 Task: Create a due date automation trigger when advanced on, on the tuesday of the week a card is due add fields without custom field "Resume" set to a date between 1 and 7 working days from now at 11:00 AM.
Action: Mouse moved to (948, 328)
Screenshot: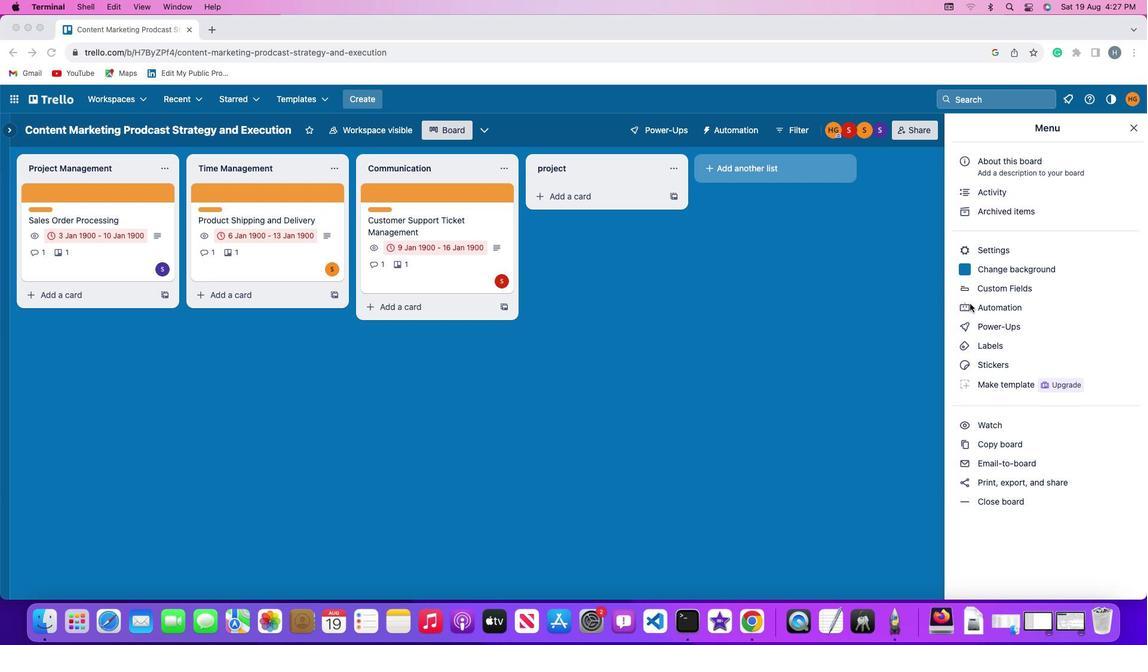 
Action: Mouse pressed left at (948, 328)
Screenshot: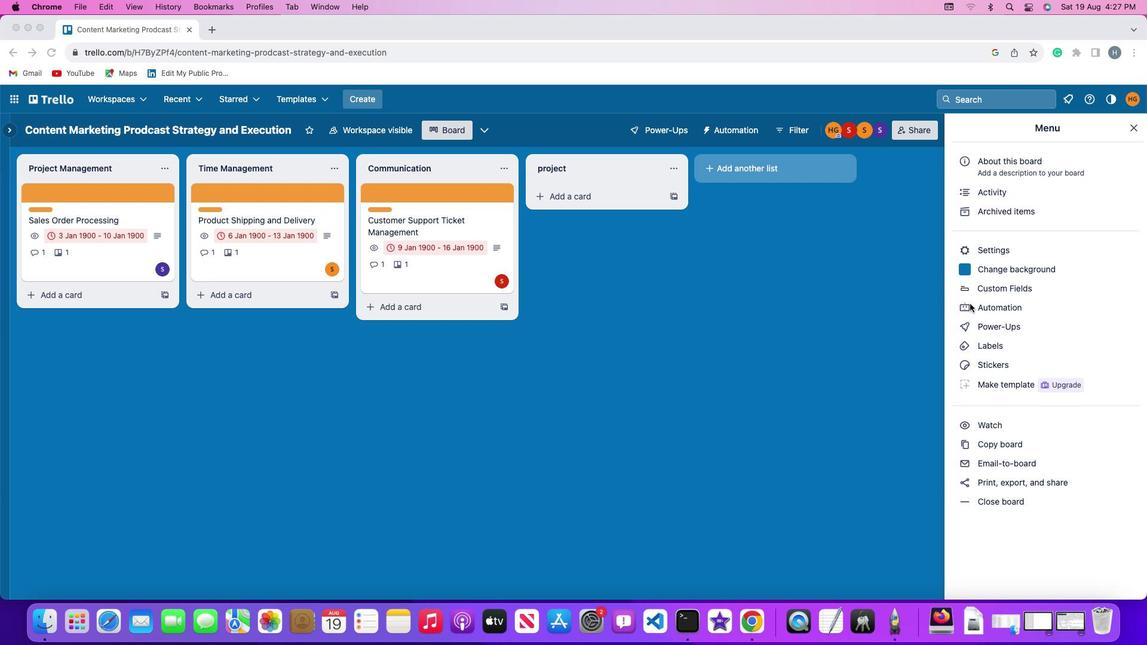 
Action: Mouse pressed left at (948, 328)
Screenshot: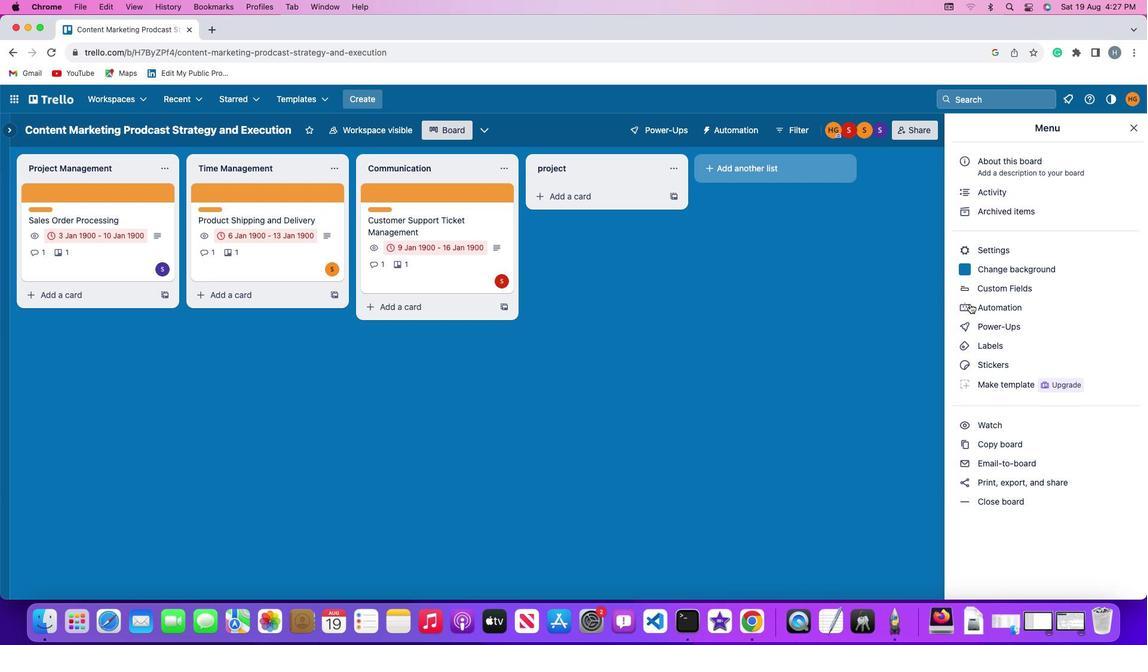 
Action: Mouse moved to (112, 307)
Screenshot: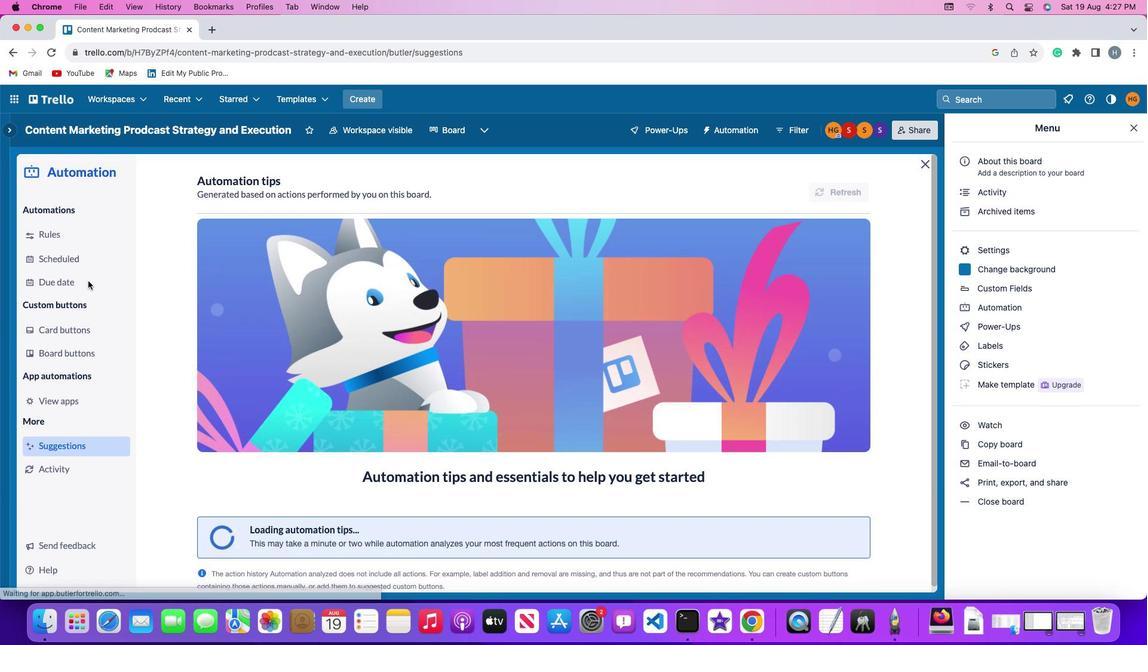 
Action: Mouse pressed left at (112, 307)
Screenshot: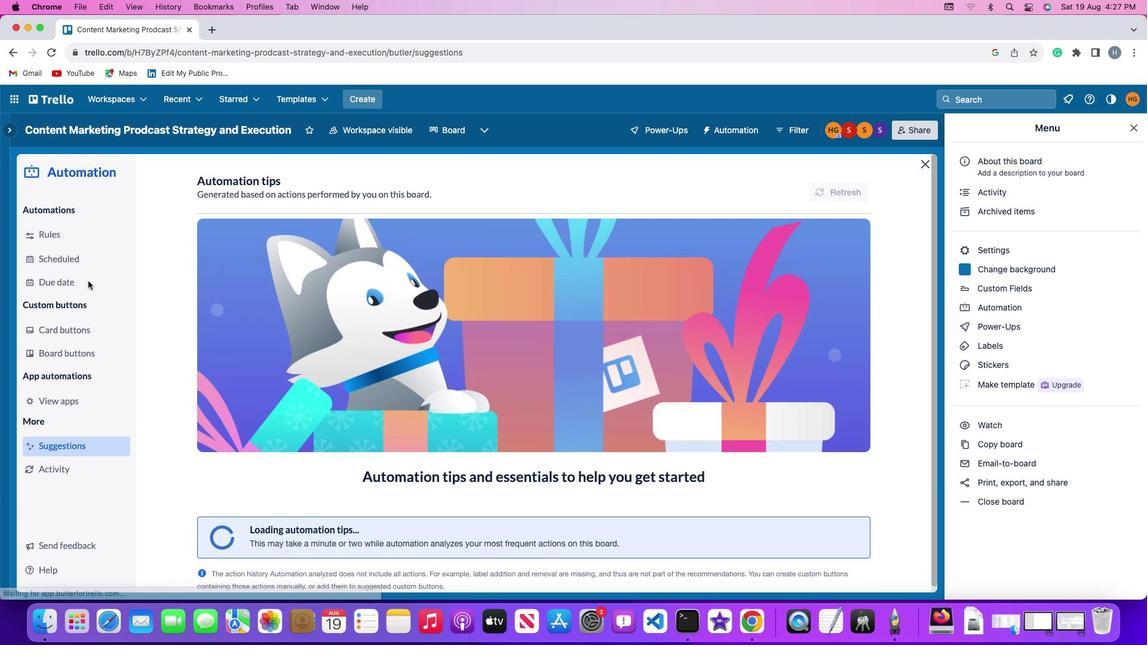 
Action: Mouse moved to (821, 219)
Screenshot: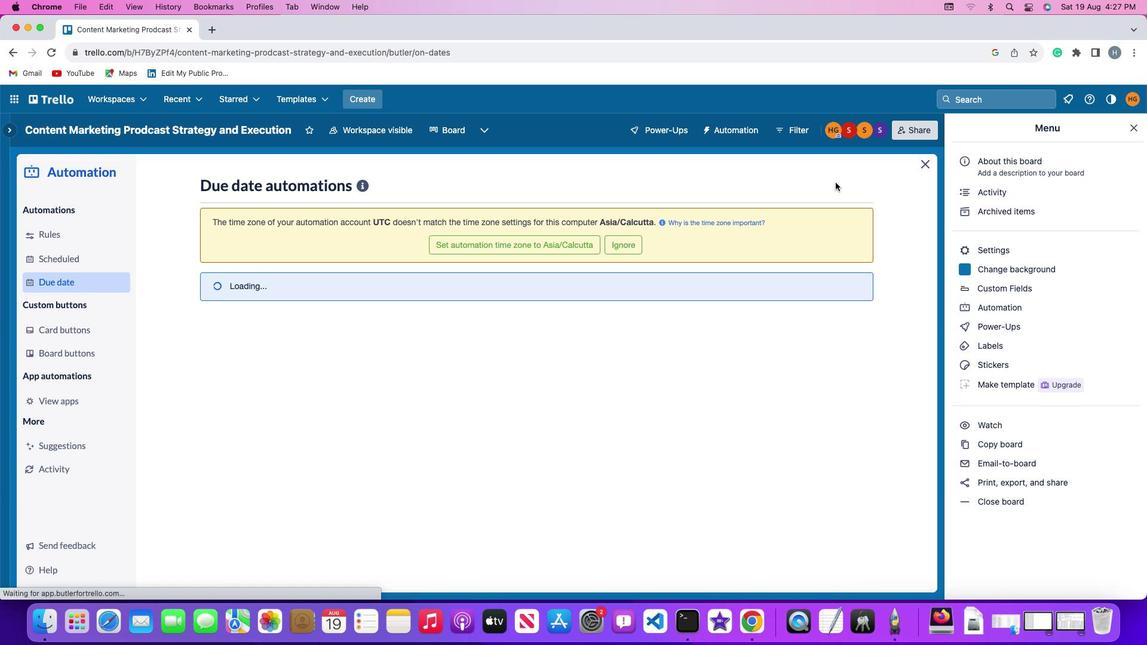 
Action: Mouse pressed left at (821, 219)
Screenshot: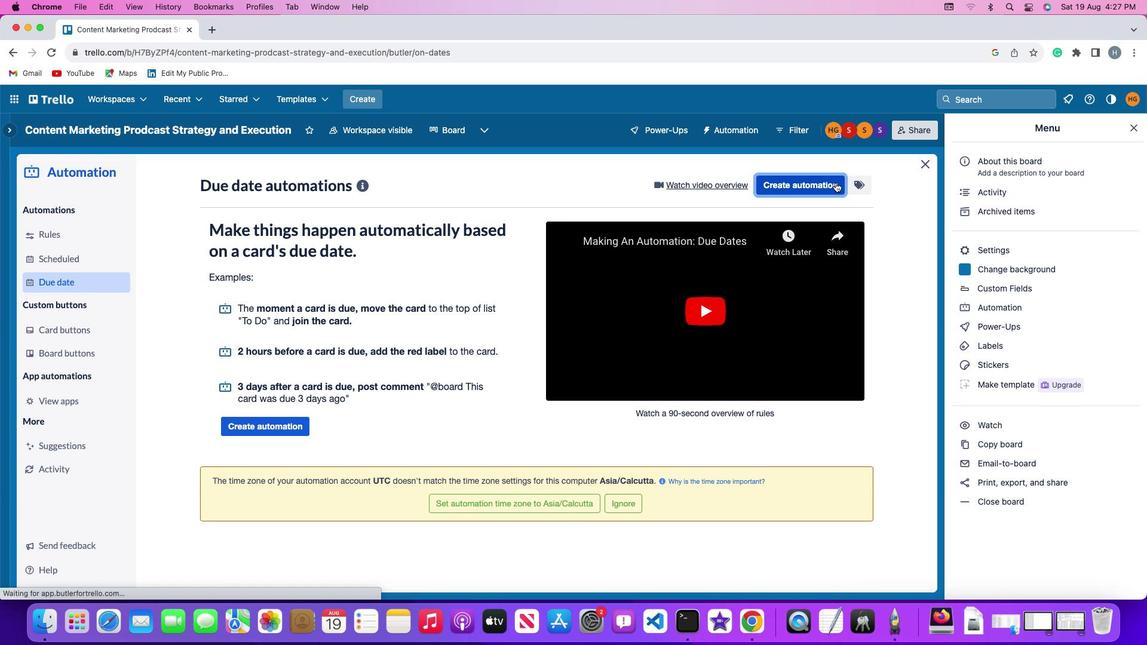 
Action: Mouse moved to (273, 323)
Screenshot: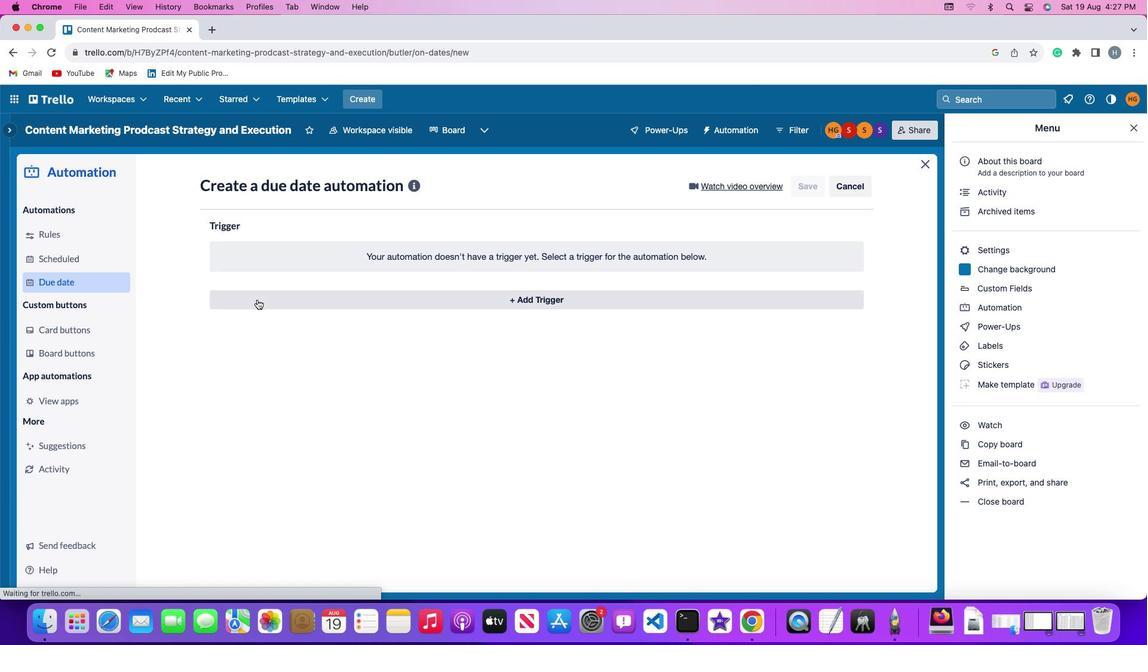 
Action: Mouse pressed left at (273, 323)
Screenshot: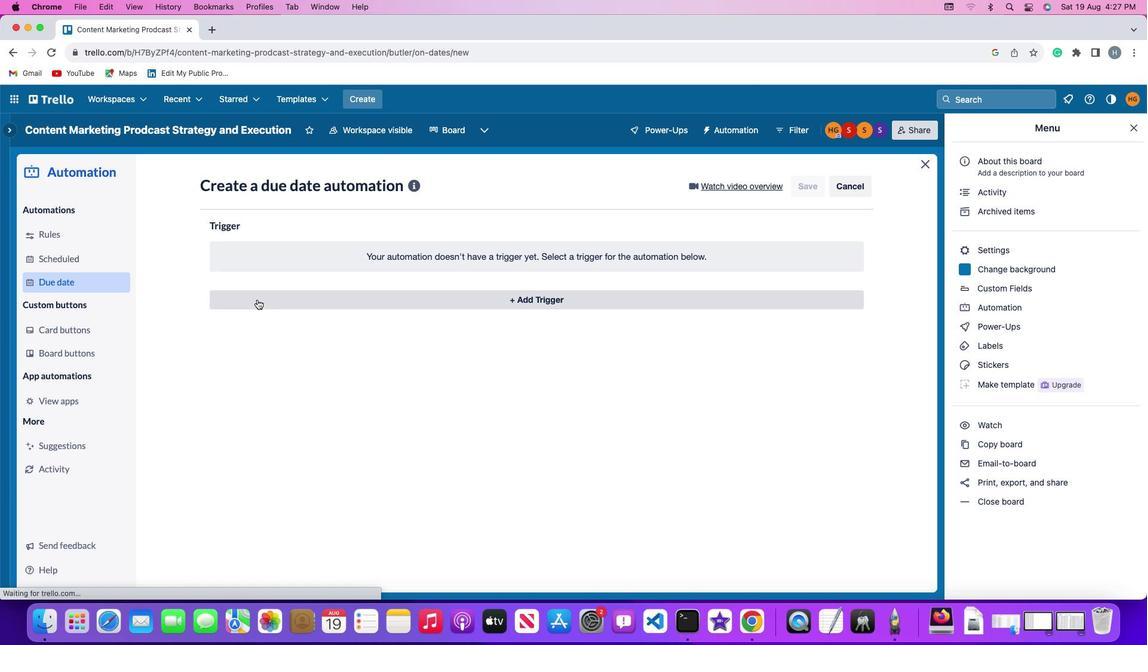 
Action: Mouse moved to (276, 522)
Screenshot: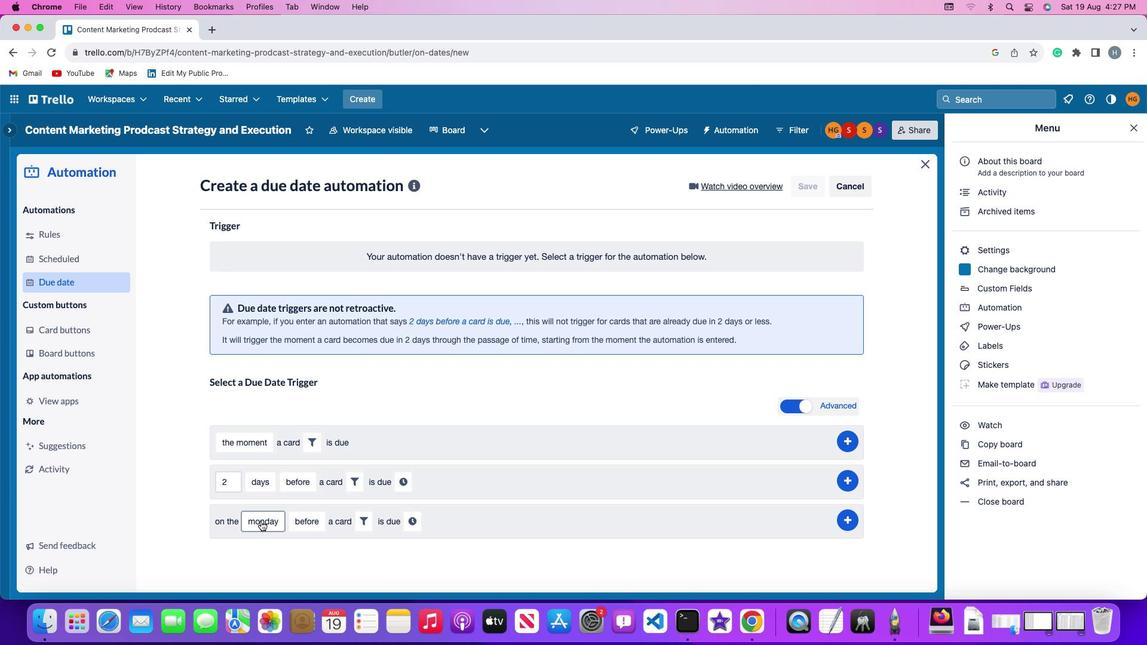 
Action: Mouse pressed left at (276, 522)
Screenshot: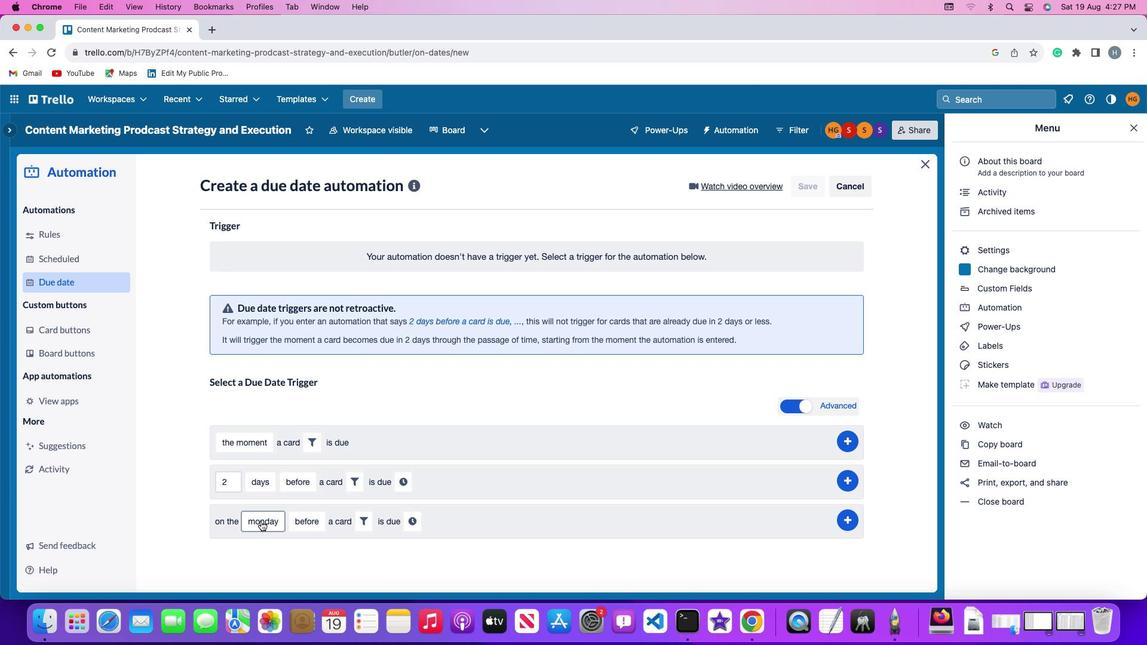 
Action: Mouse moved to (305, 396)
Screenshot: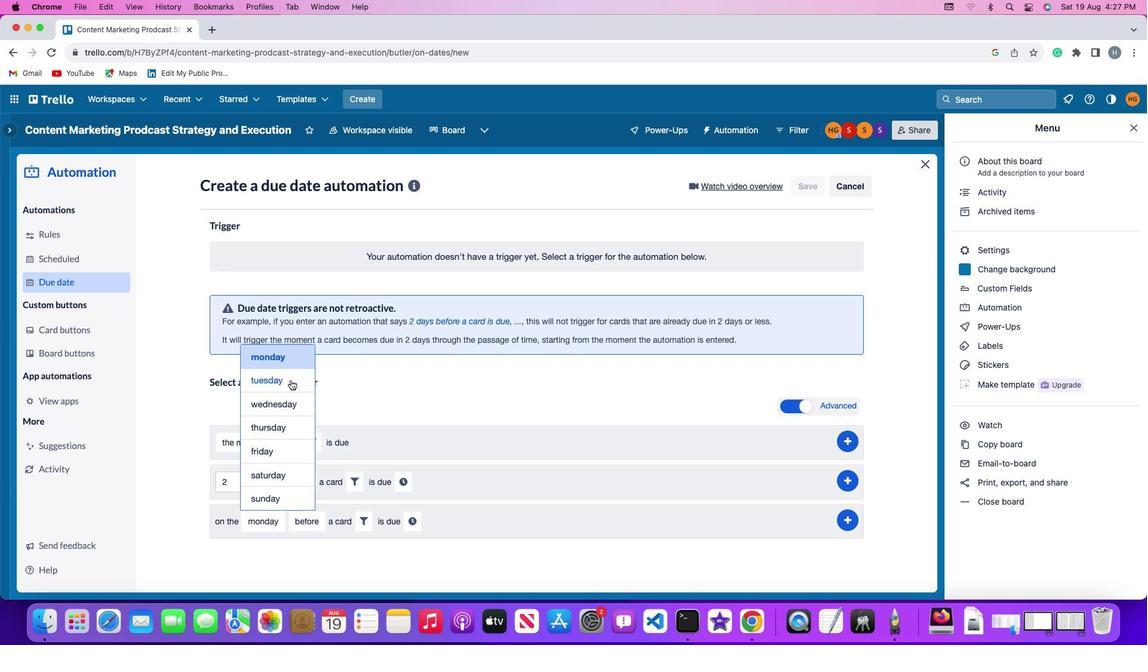 
Action: Mouse pressed left at (305, 396)
Screenshot: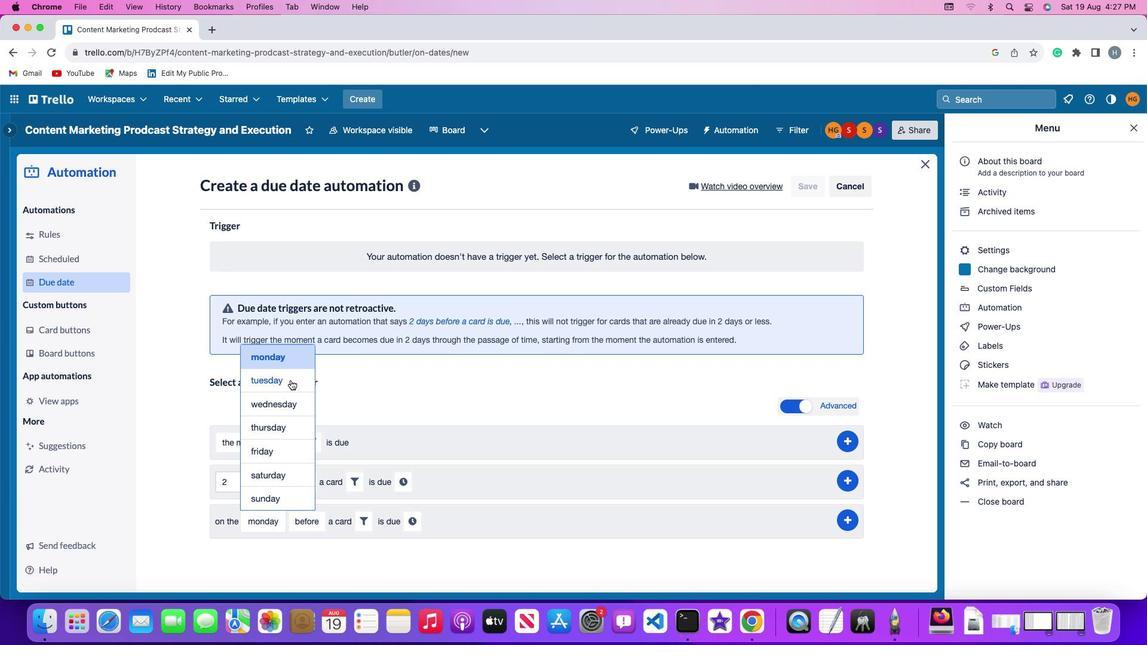 
Action: Mouse moved to (324, 524)
Screenshot: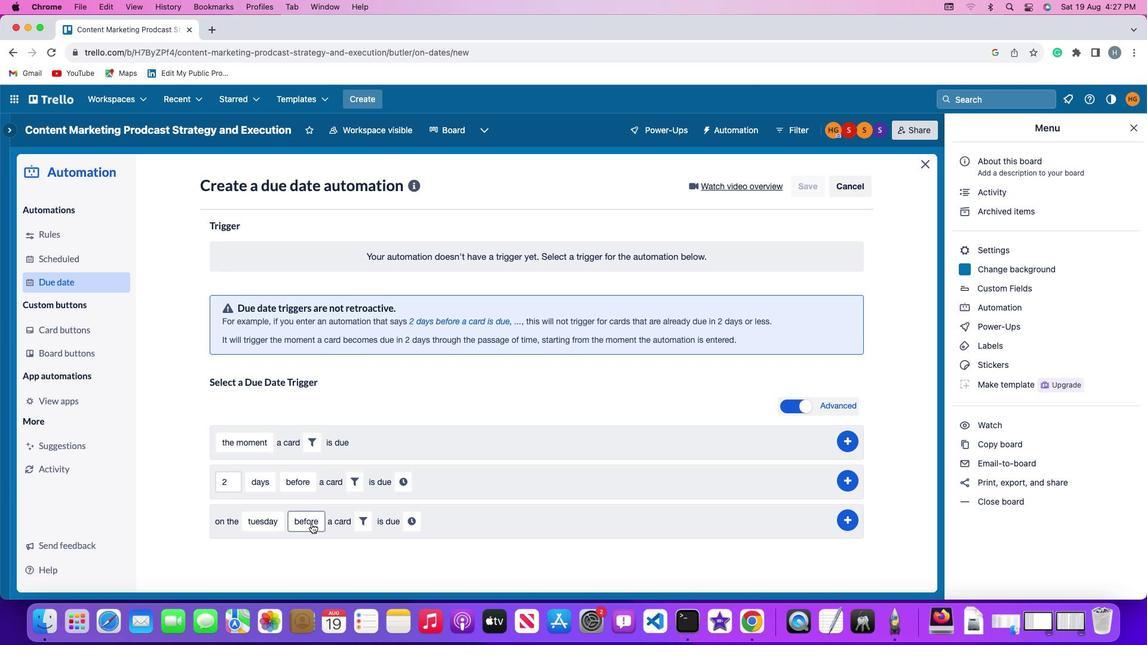 
Action: Mouse pressed left at (324, 524)
Screenshot: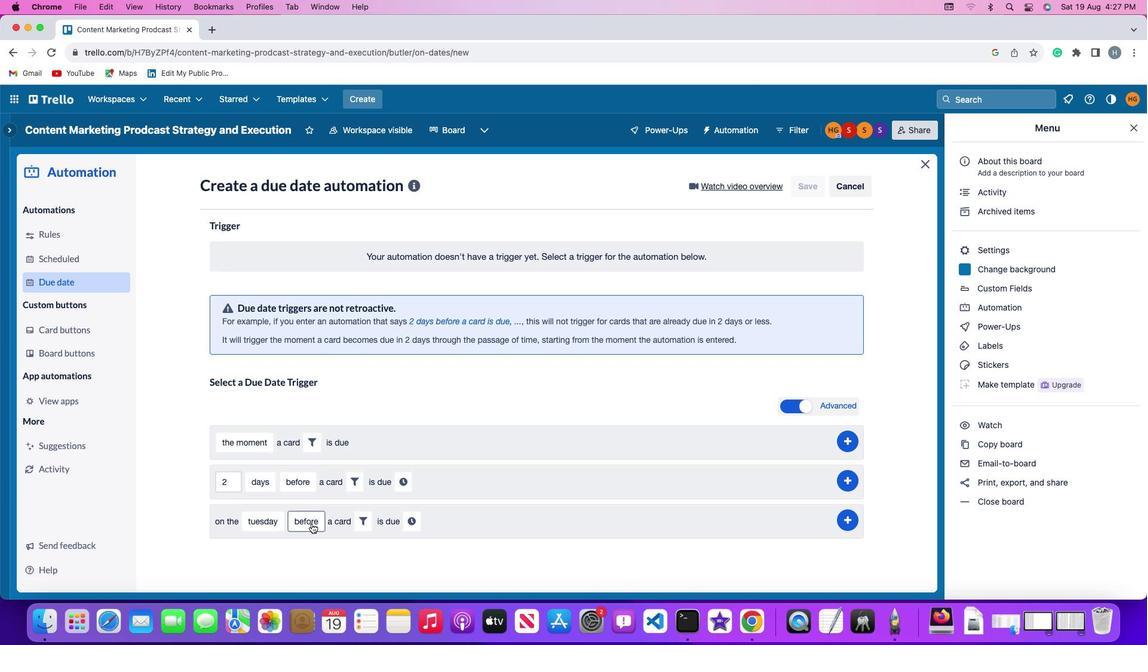 
Action: Mouse moved to (341, 481)
Screenshot: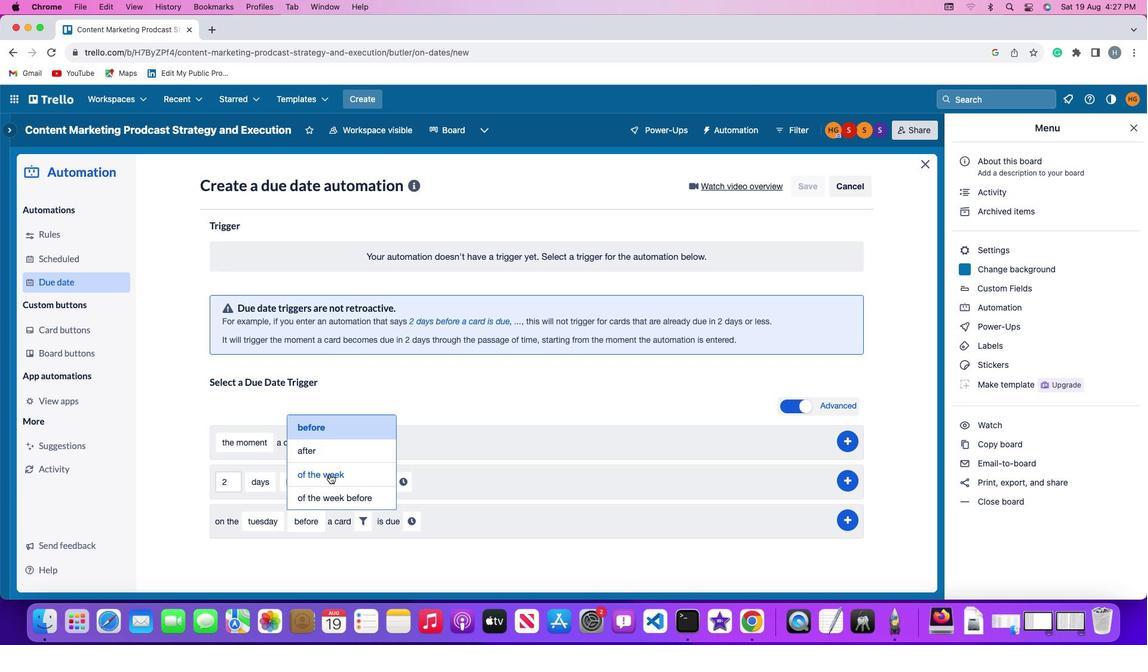 
Action: Mouse pressed left at (341, 481)
Screenshot: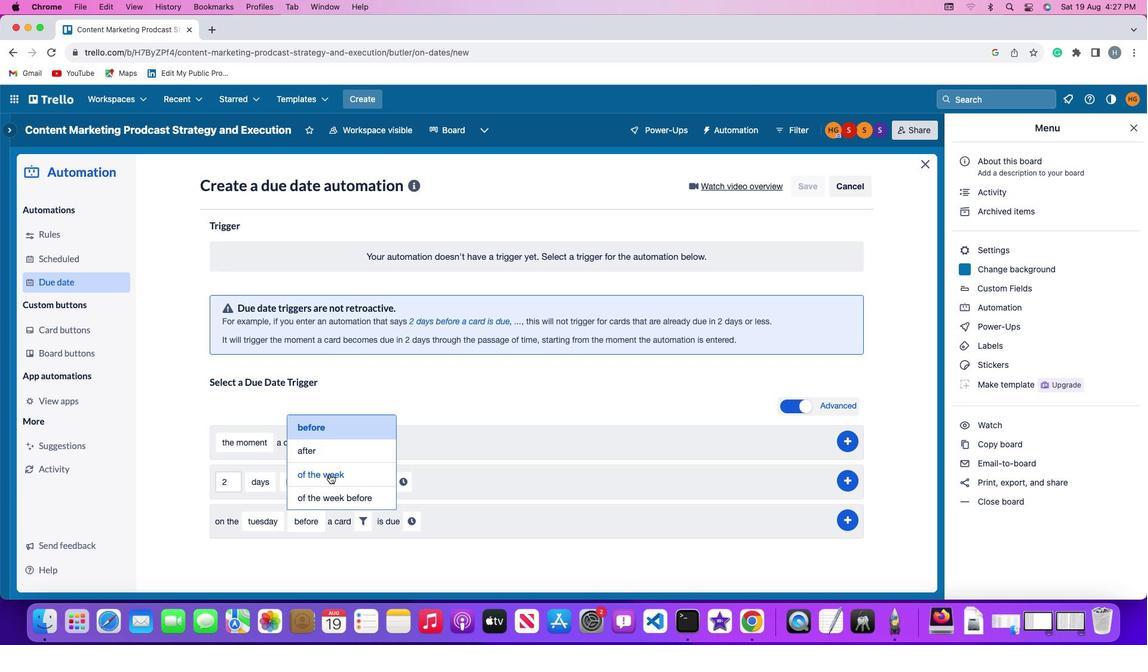 
Action: Mouse moved to (396, 522)
Screenshot: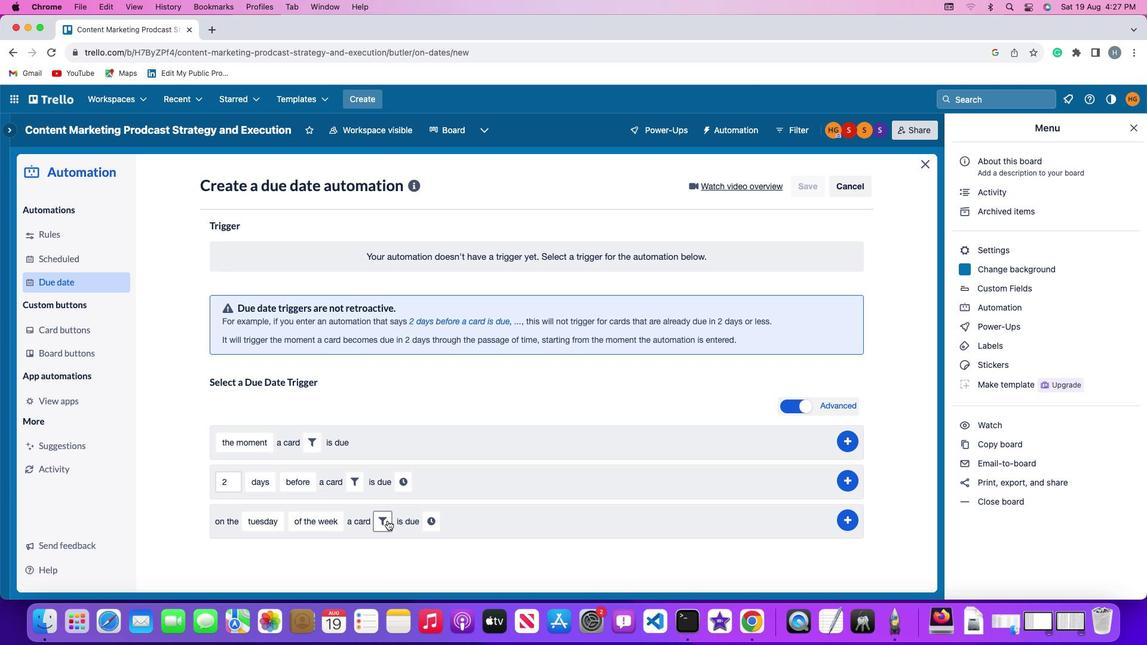 
Action: Mouse pressed left at (396, 522)
Screenshot: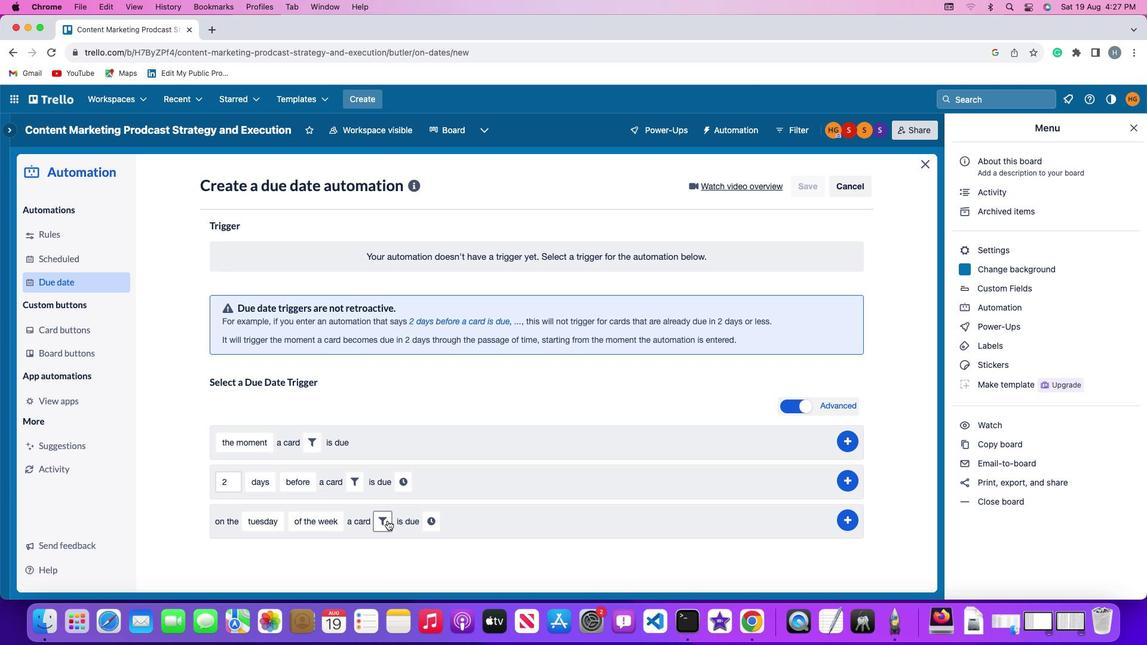 
Action: Mouse moved to (590, 555)
Screenshot: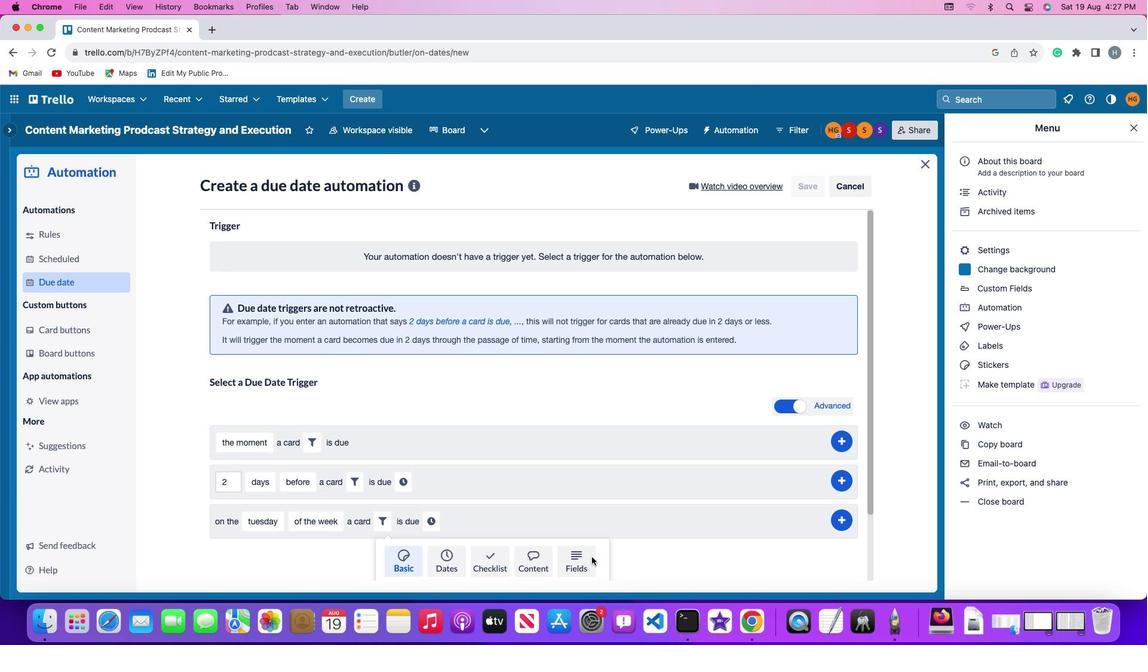 
Action: Mouse pressed left at (590, 555)
Screenshot: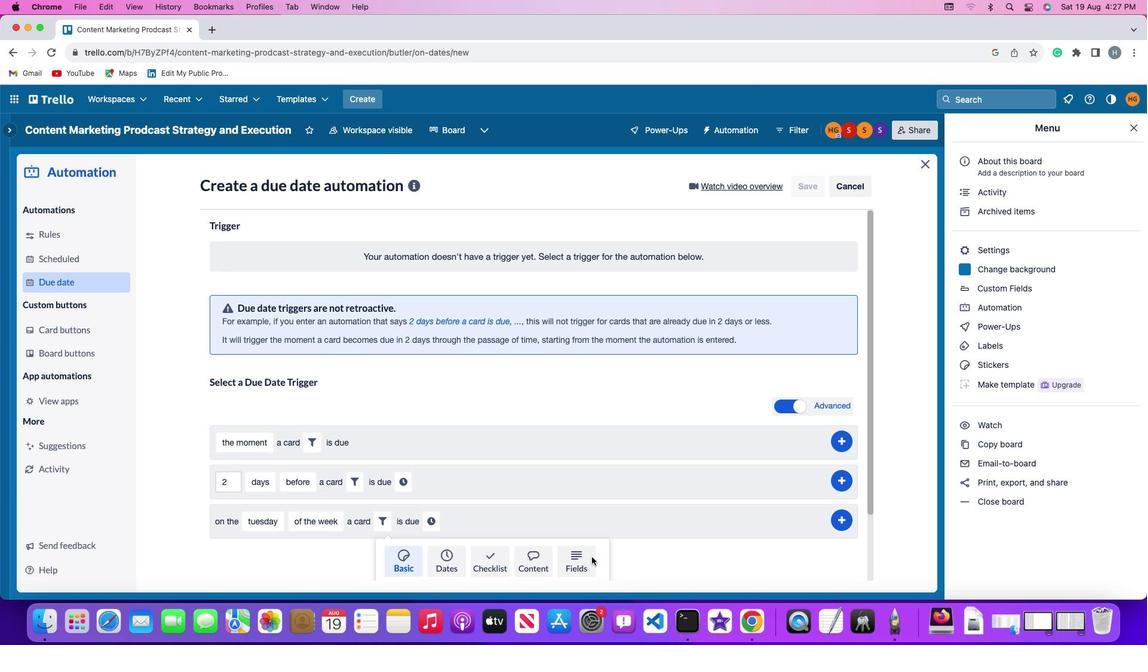 
Action: Mouse moved to (361, 549)
Screenshot: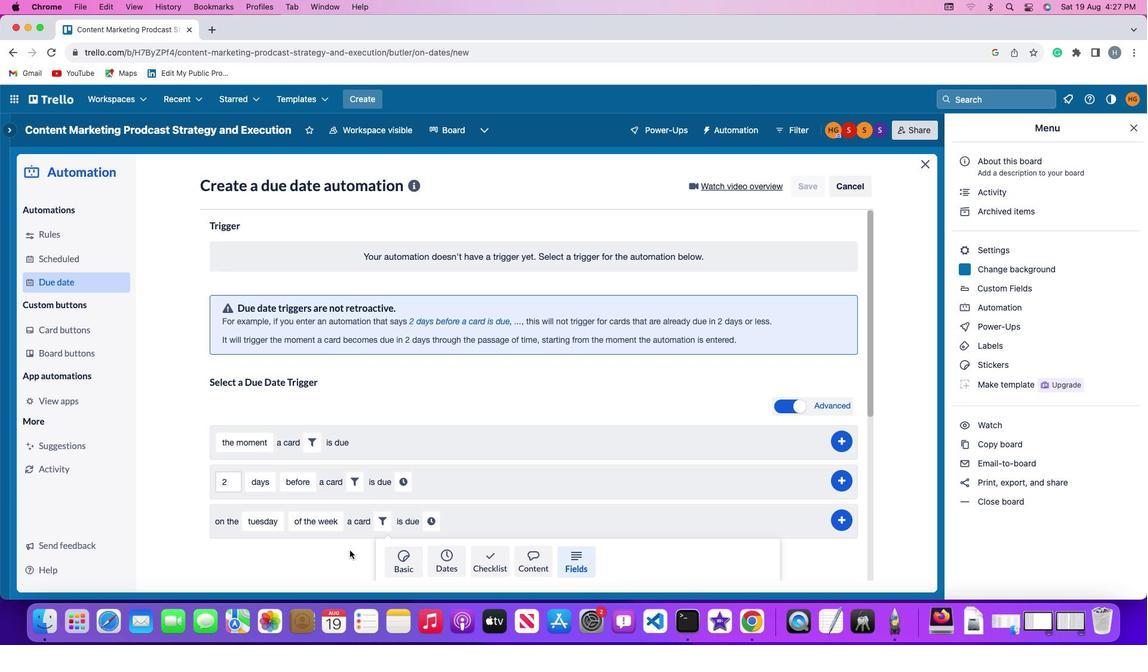 
Action: Mouse scrolled (361, 549) with delta (29, 54)
Screenshot: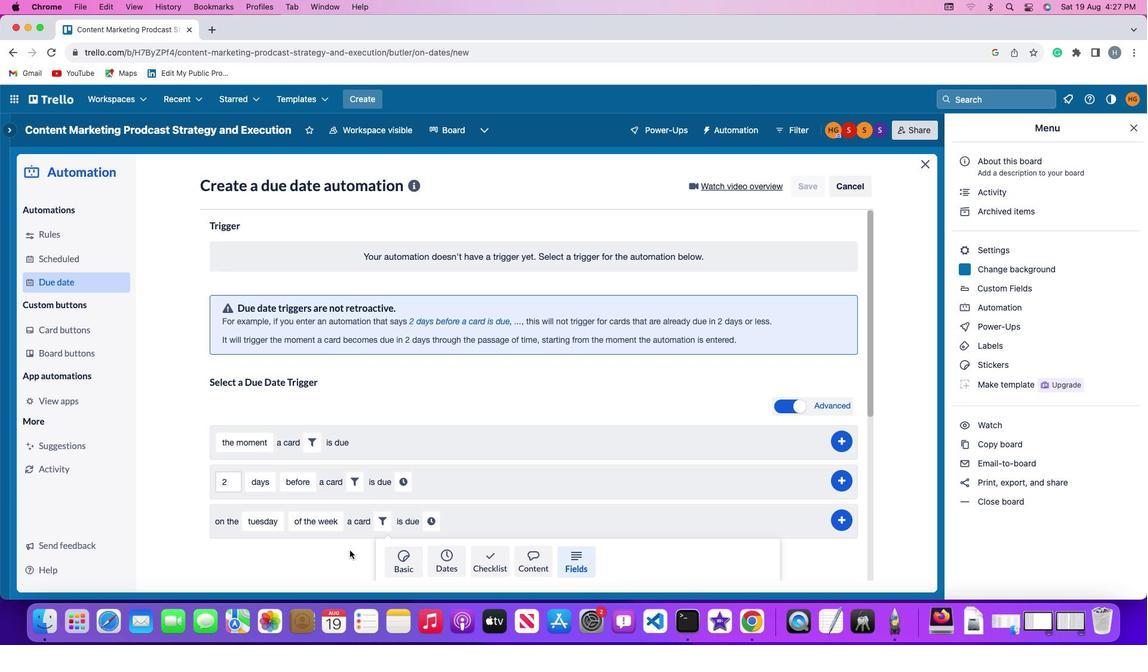 
Action: Mouse moved to (360, 548)
Screenshot: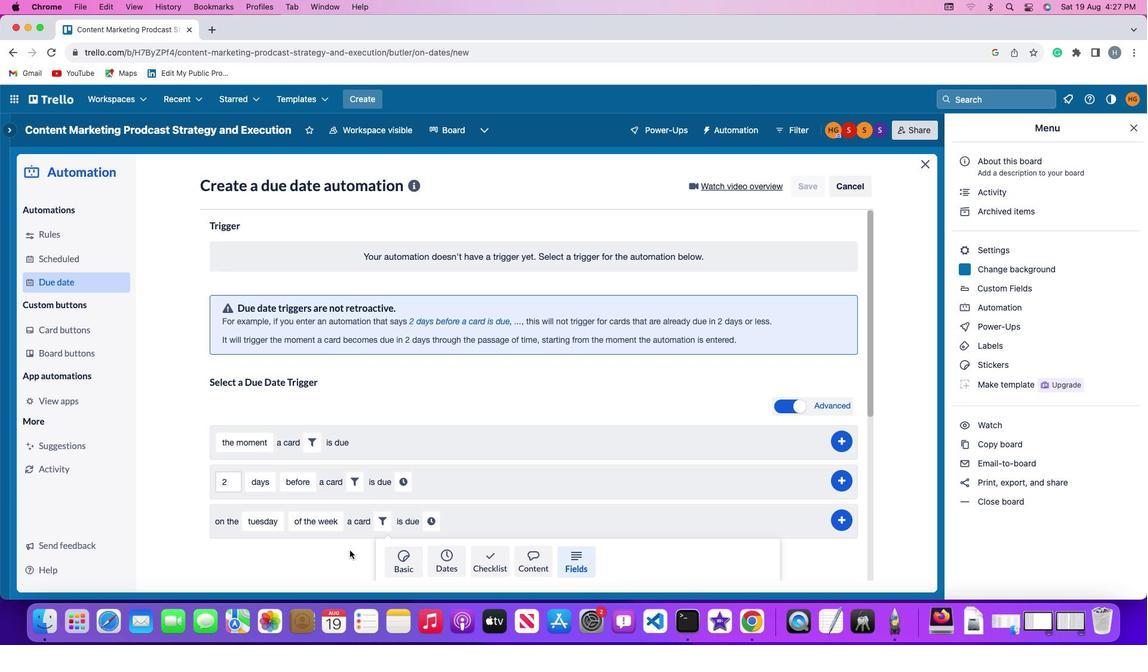 
Action: Mouse scrolled (360, 548) with delta (29, 54)
Screenshot: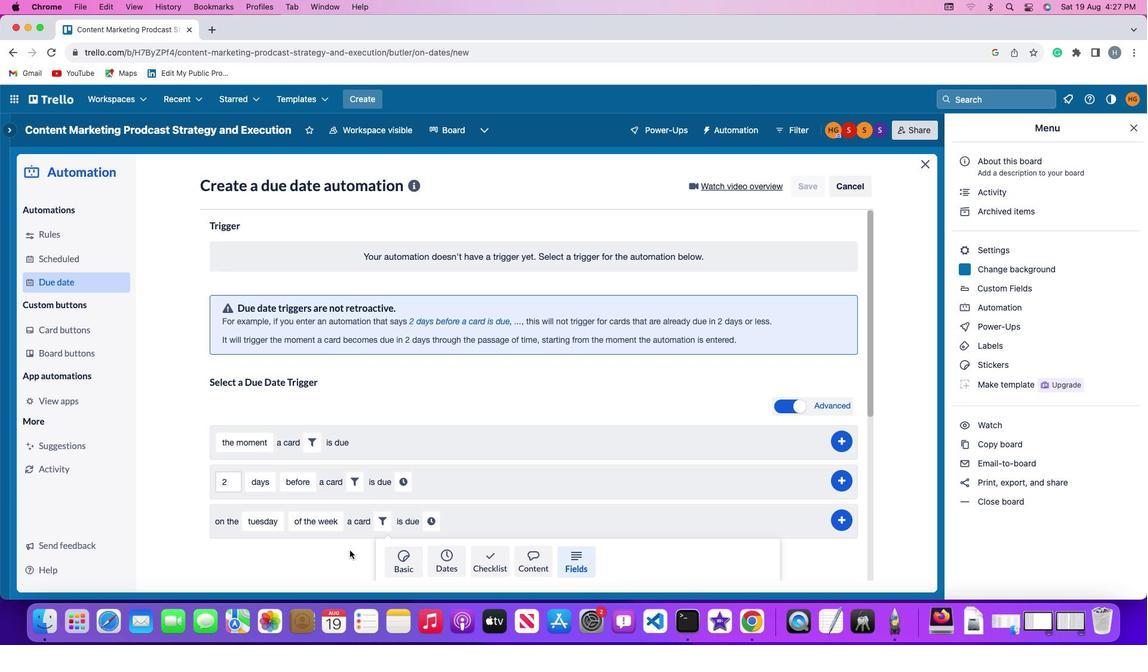 
Action: Mouse scrolled (360, 548) with delta (29, 53)
Screenshot: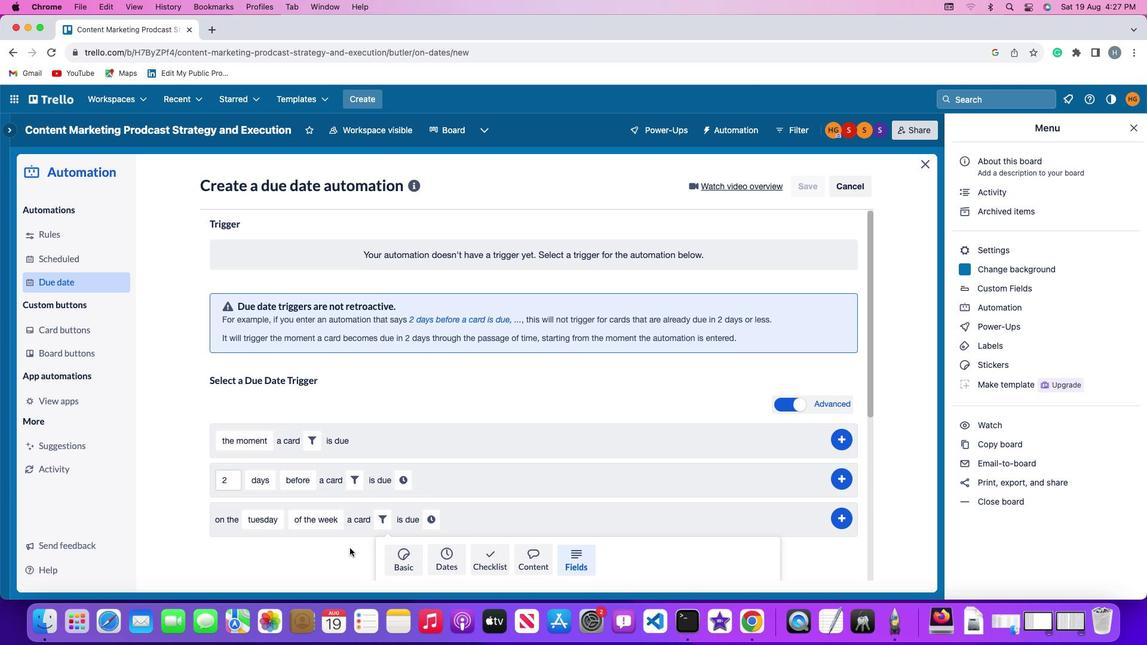 
Action: Mouse moved to (360, 548)
Screenshot: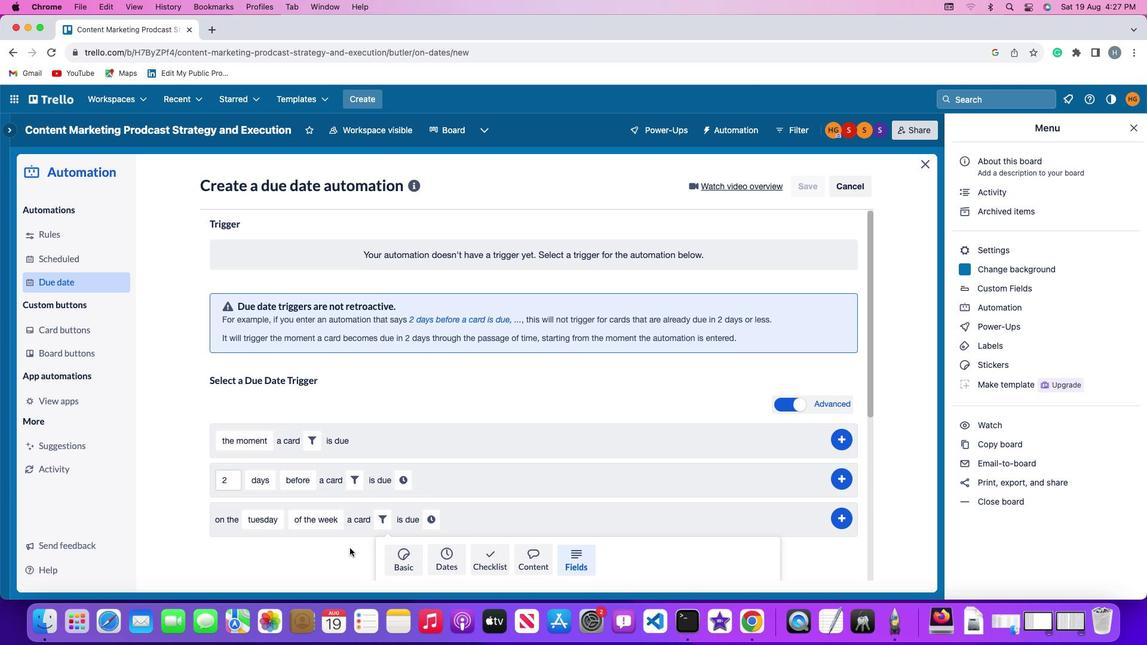 
Action: Mouse scrolled (360, 548) with delta (29, 52)
Screenshot: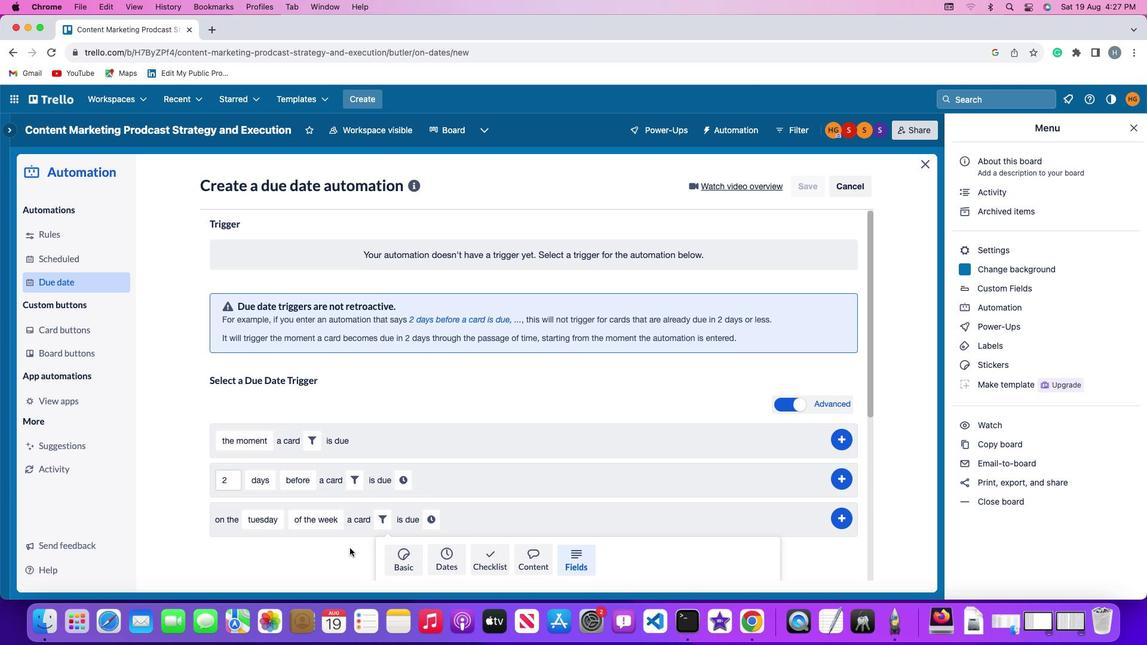 
Action: Mouse moved to (360, 546)
Screenshot: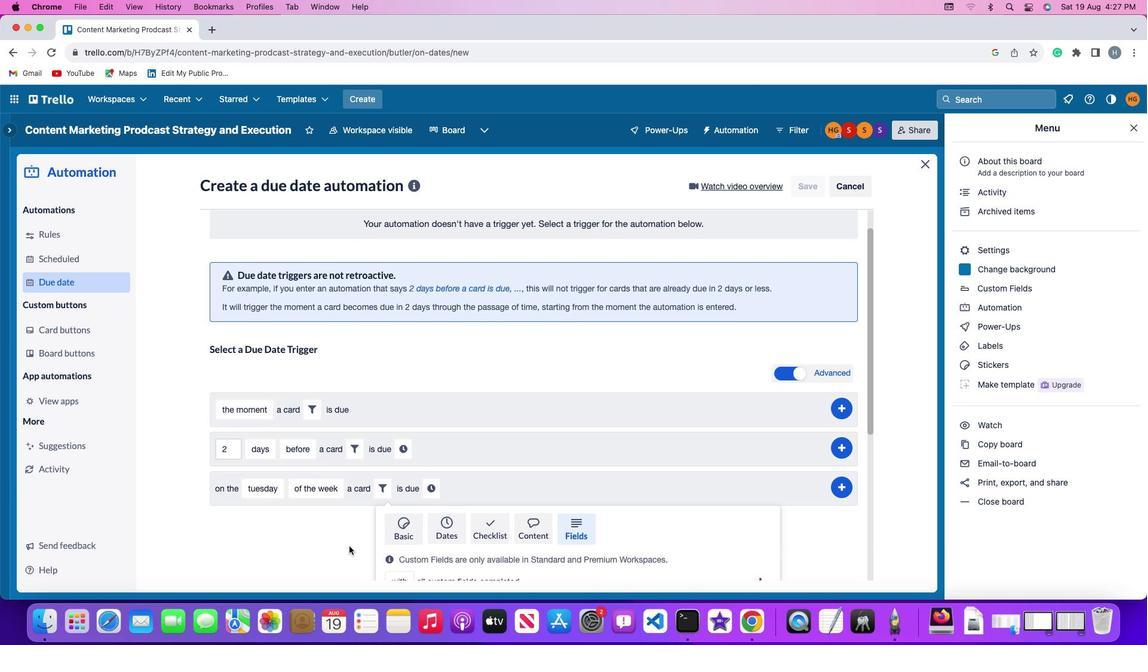 
Action: Mouse scrolled (360, 546) with delta (29, 51)
Screenshot: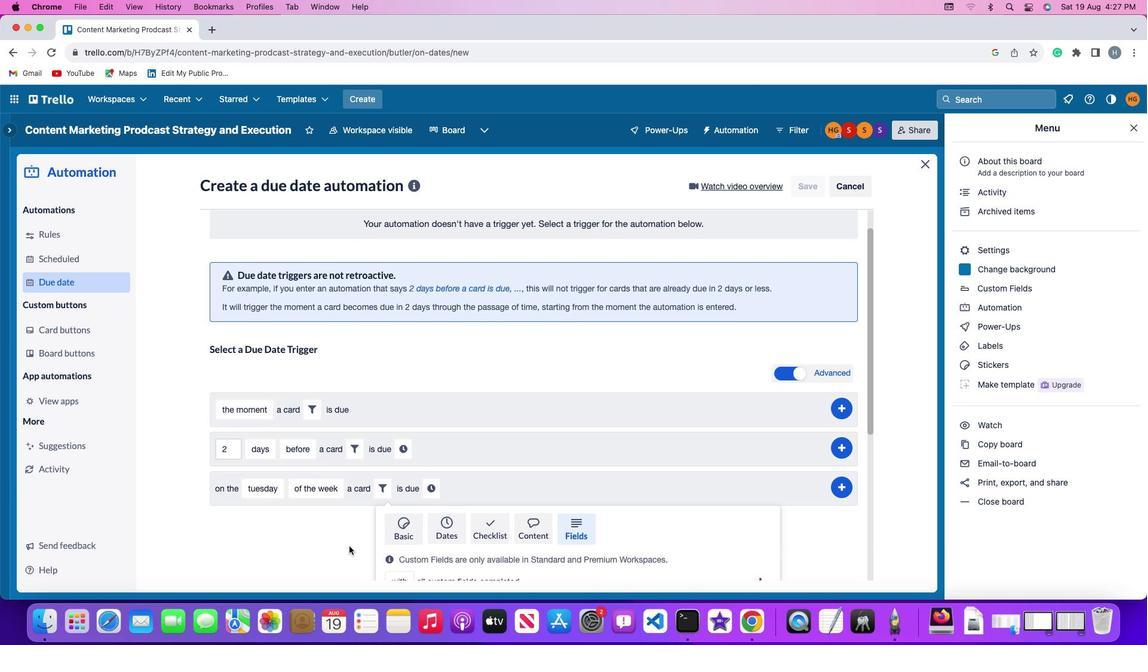 
Action: Mouse moved to (359, 544)
Screenshot: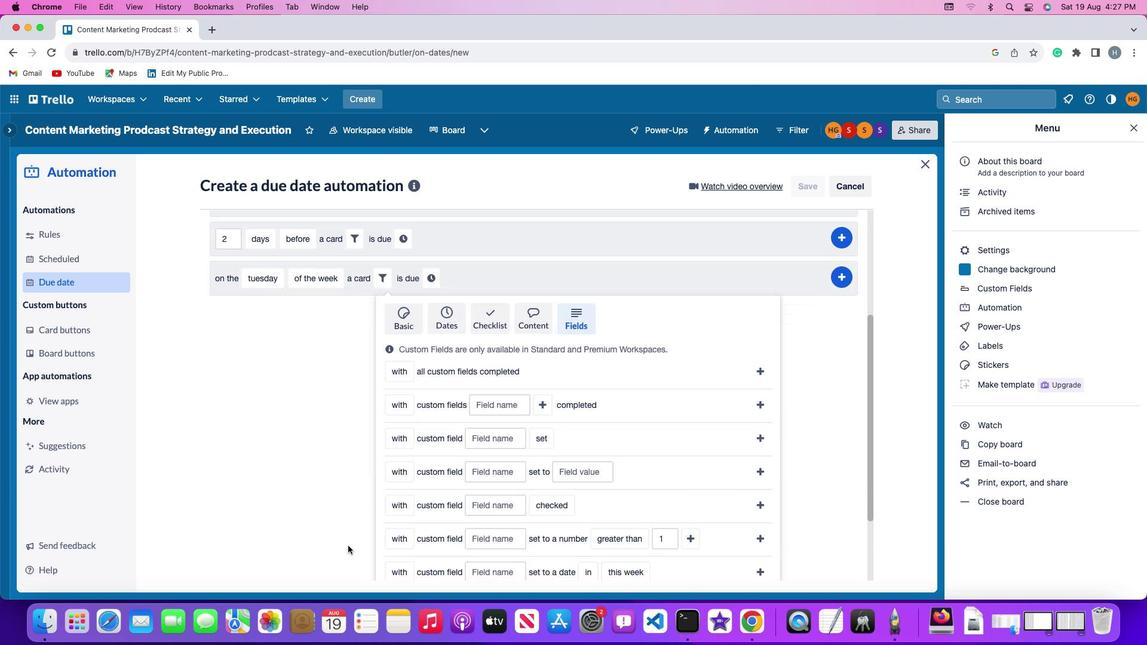 
Action: Mouse scrolled (359, 544) with delta (29, 54)
Screenshot: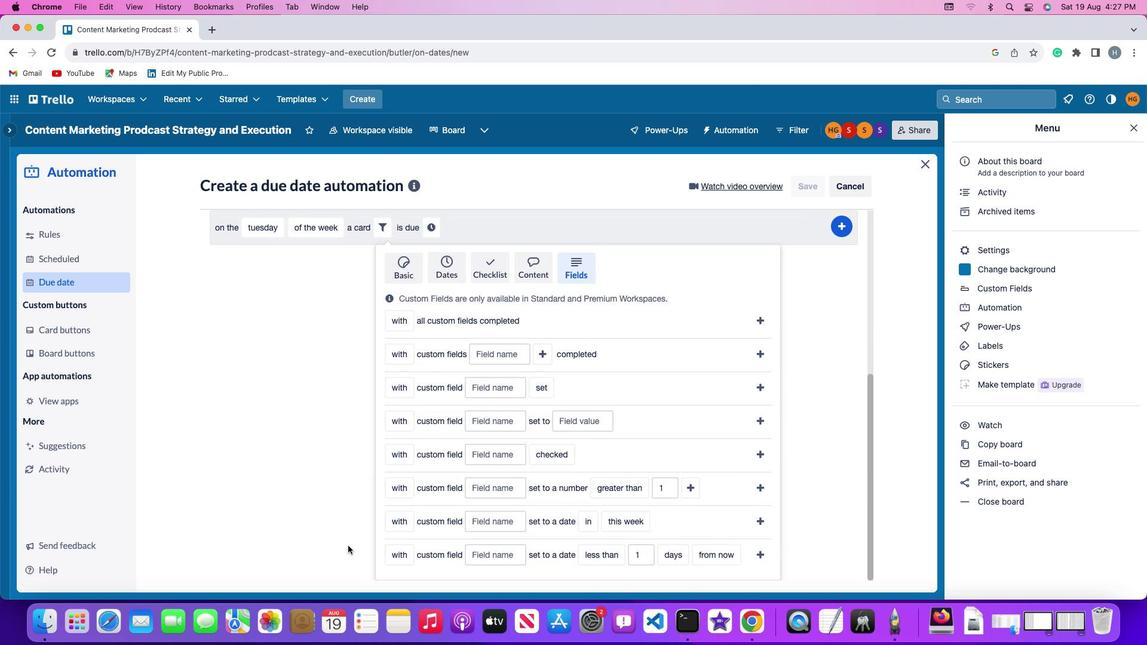 
Action: Mouse scrolled (359, 544) with delta (29, 54)
Screenshot: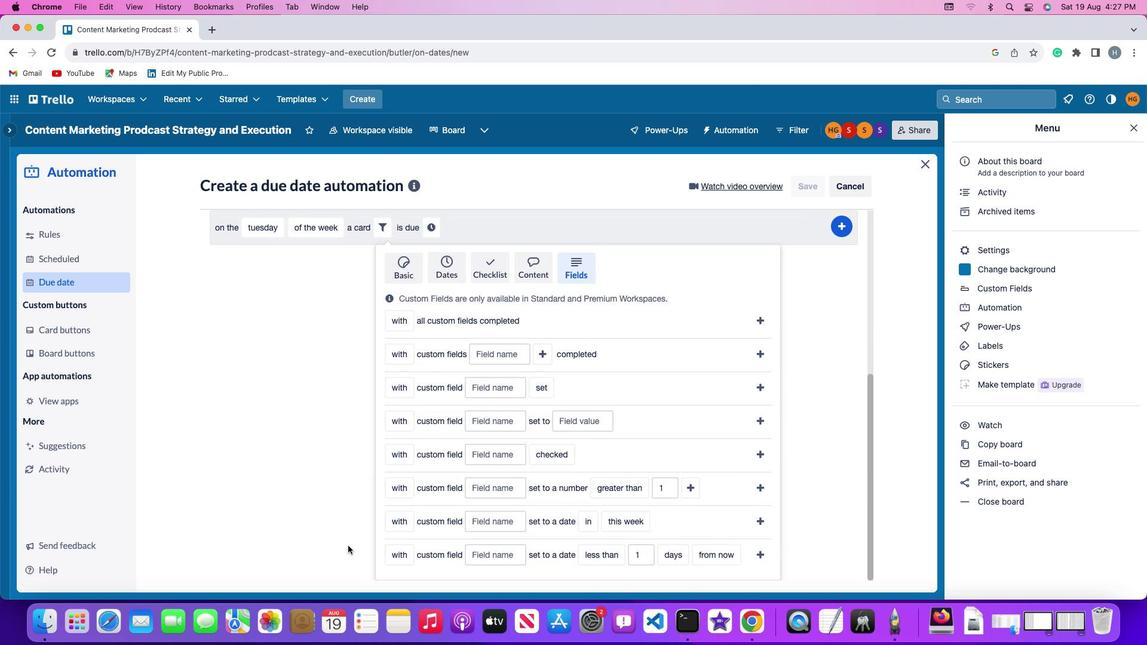 
Action: Mouse scrolled (359, 544) with delta (29, 53)
Screenshot: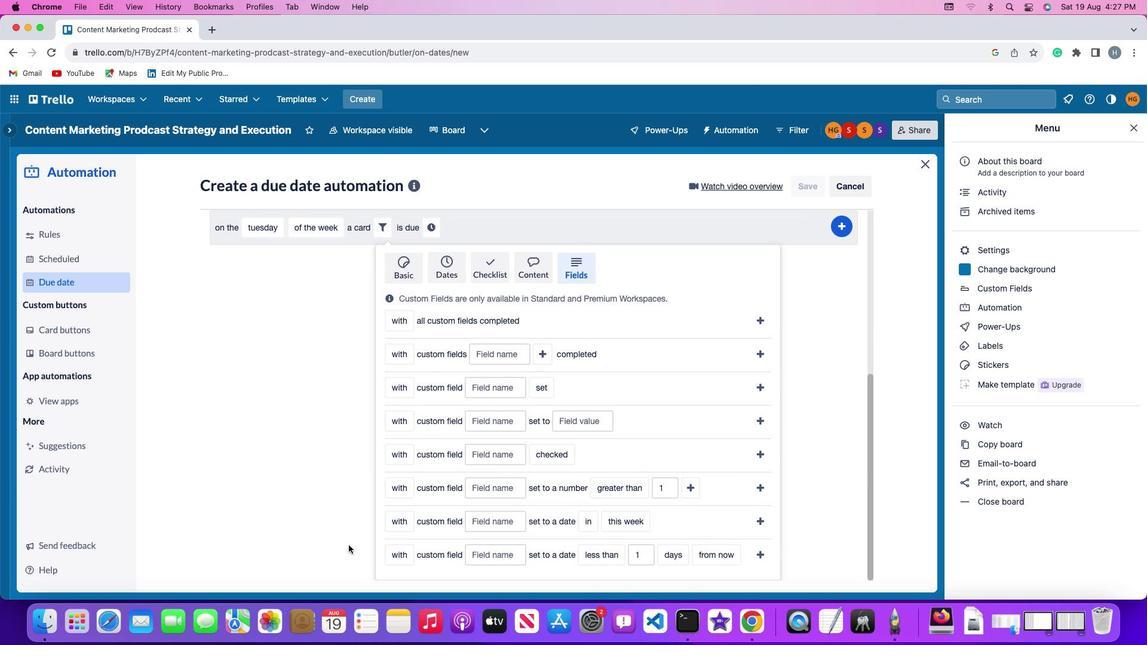 
Action: Mouse moved to (359, 543)
Screenshot: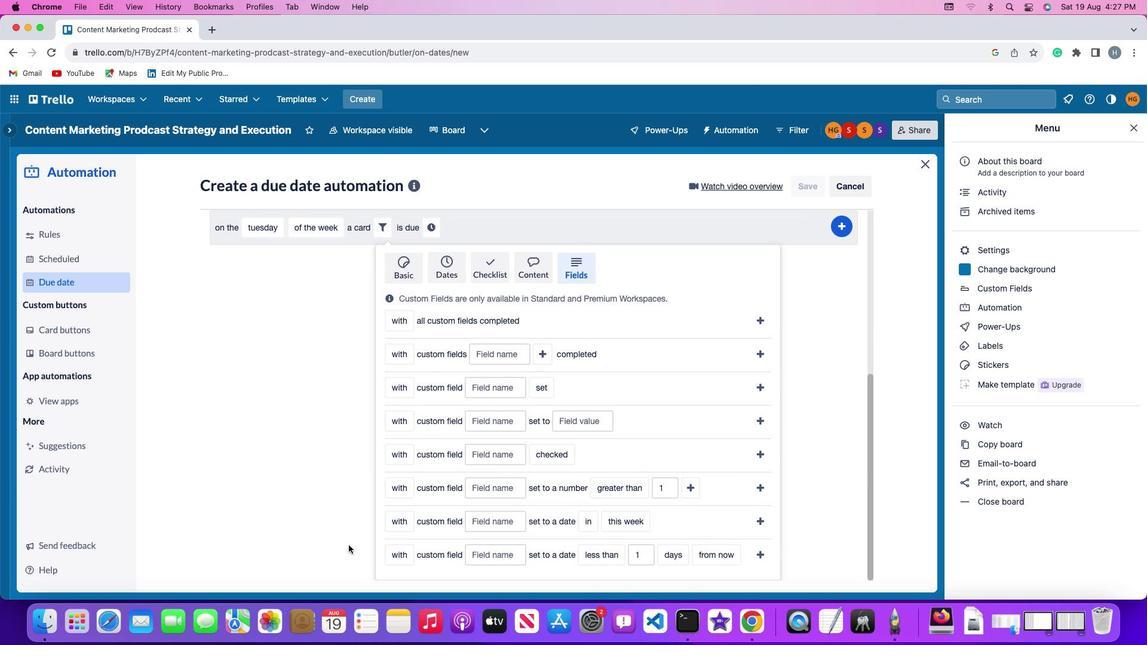 
Action: Mouse scrolled (359, 543) with delta (29, 52)
Screenshot: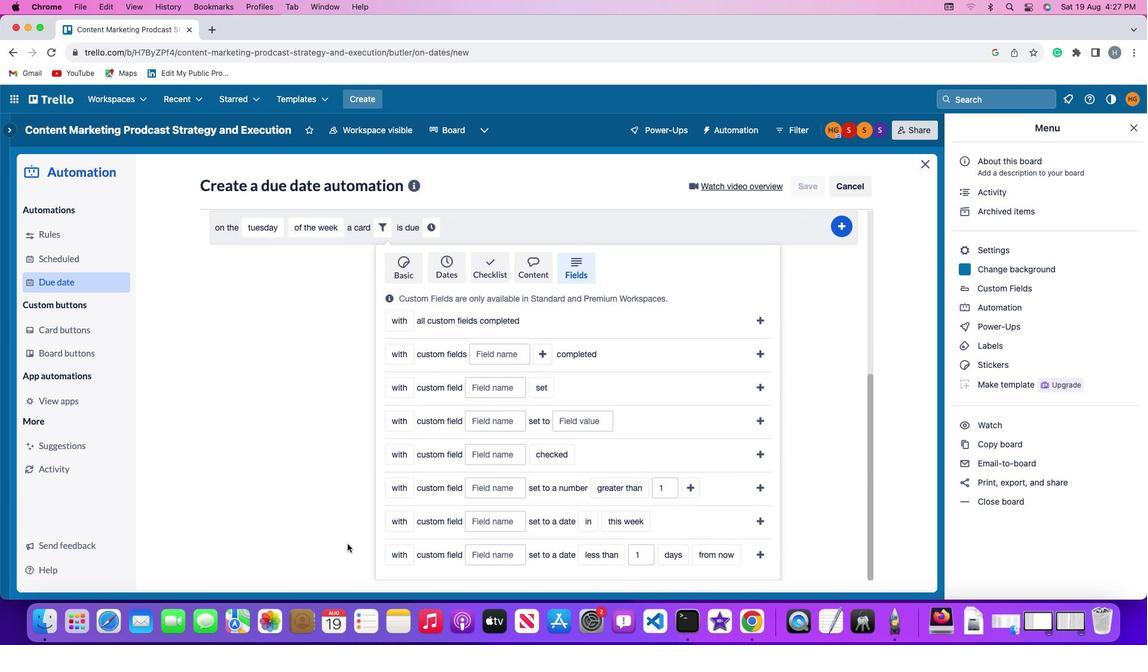 
Action: Mouse moved to (358, 543)
Screenshot: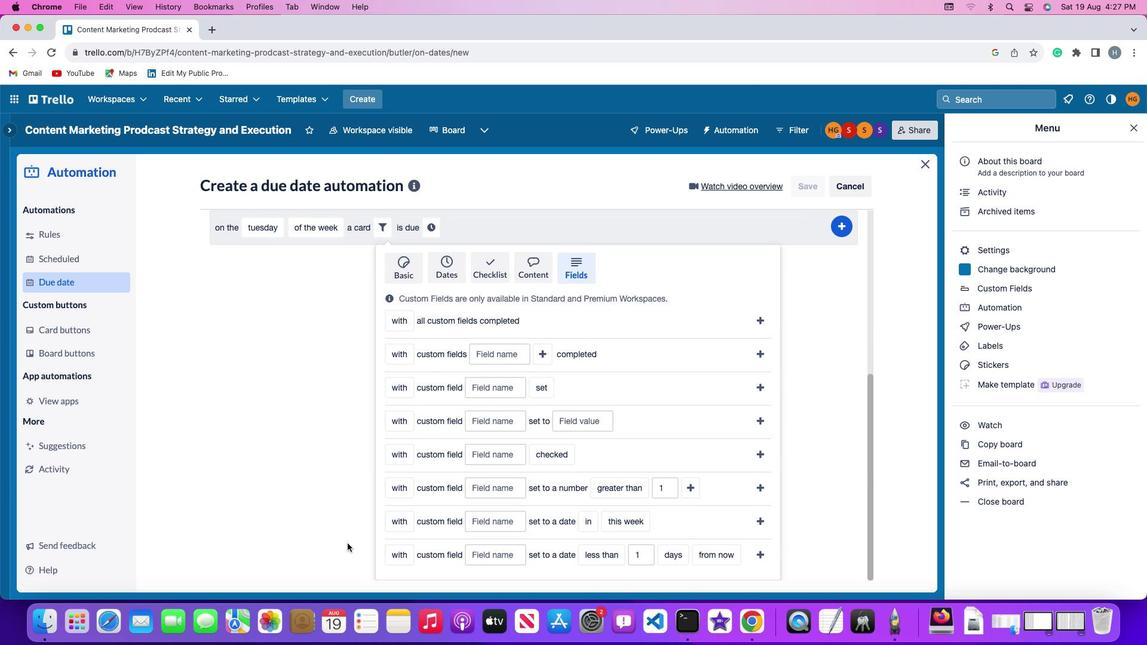 
Action: Mouse scrolled (358, 543) with delta (29, 54)
Screenshot: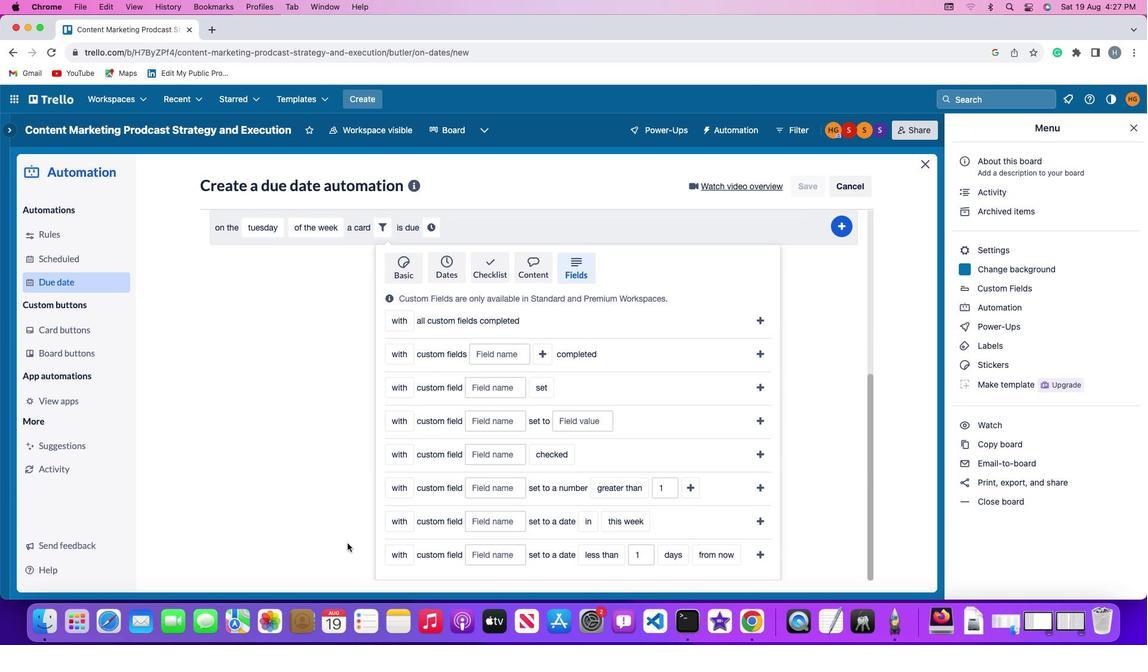 
Action: Mouse scrolled (358, 543) with delta (29, 54)
Screenshot: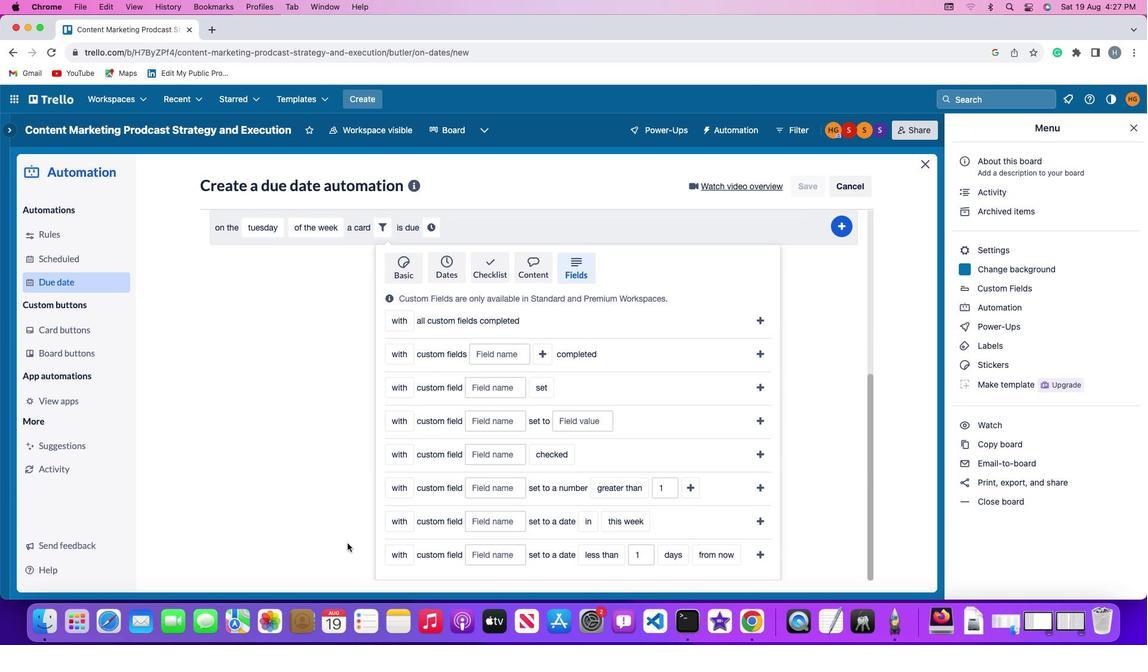 
Action: Mouse scrolled (358, 543) with delta (29, 53)
Screenshot: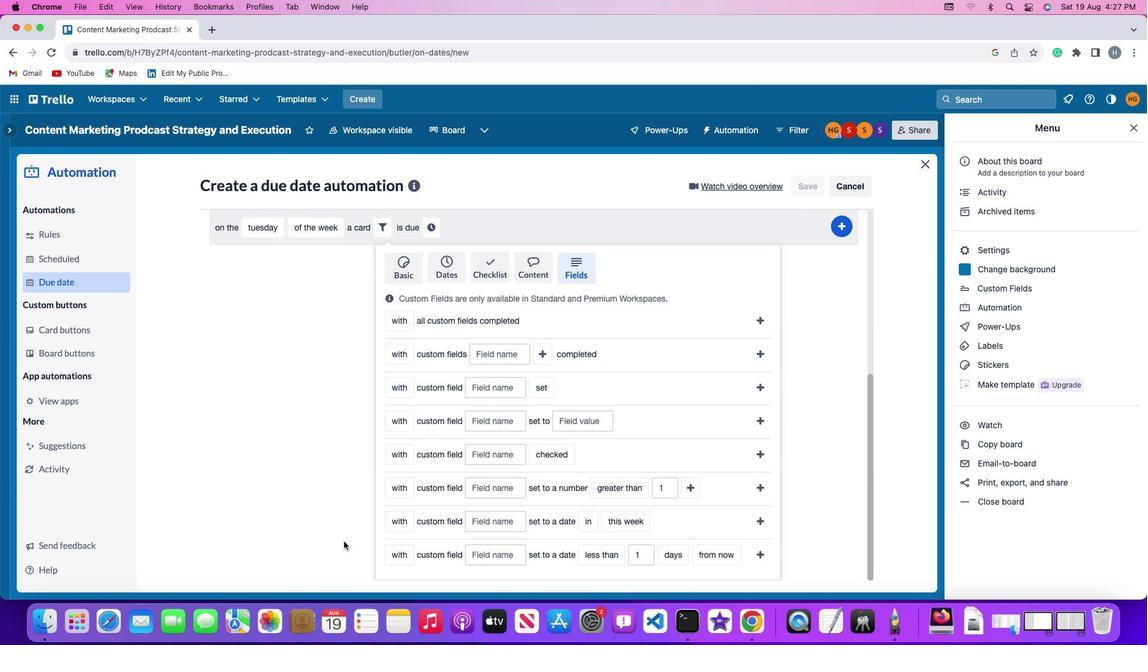 
Action: Mouse moved to (355, 541)
Screenshot: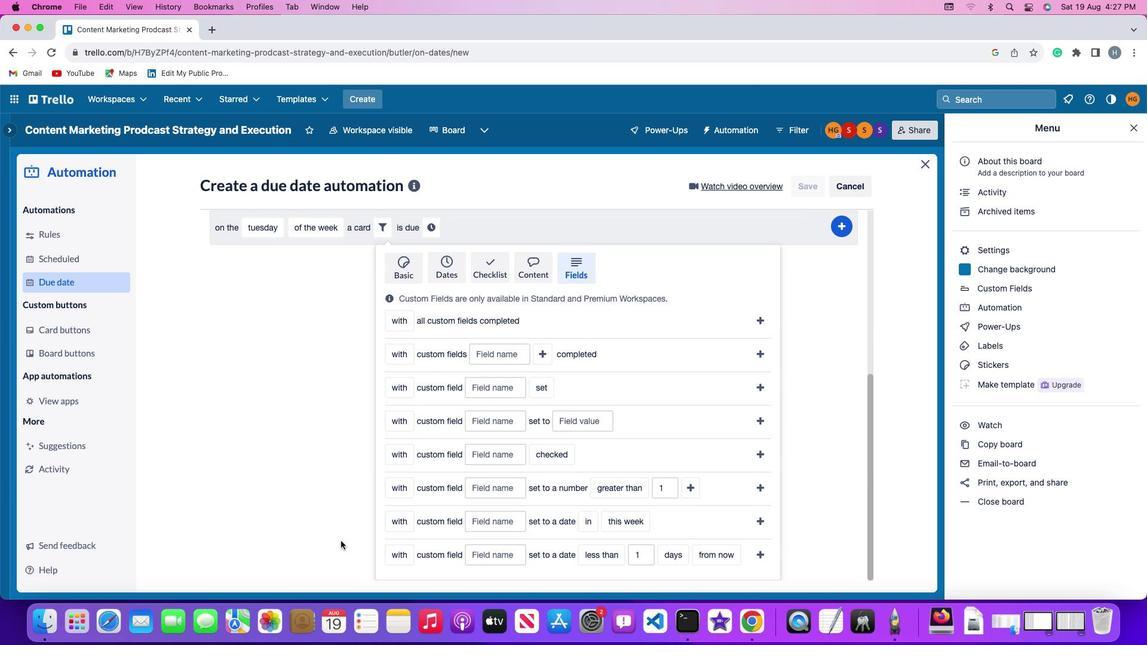 
Action: Mouse scrolled (355, 541) with delta (29, 52)
Screenshot: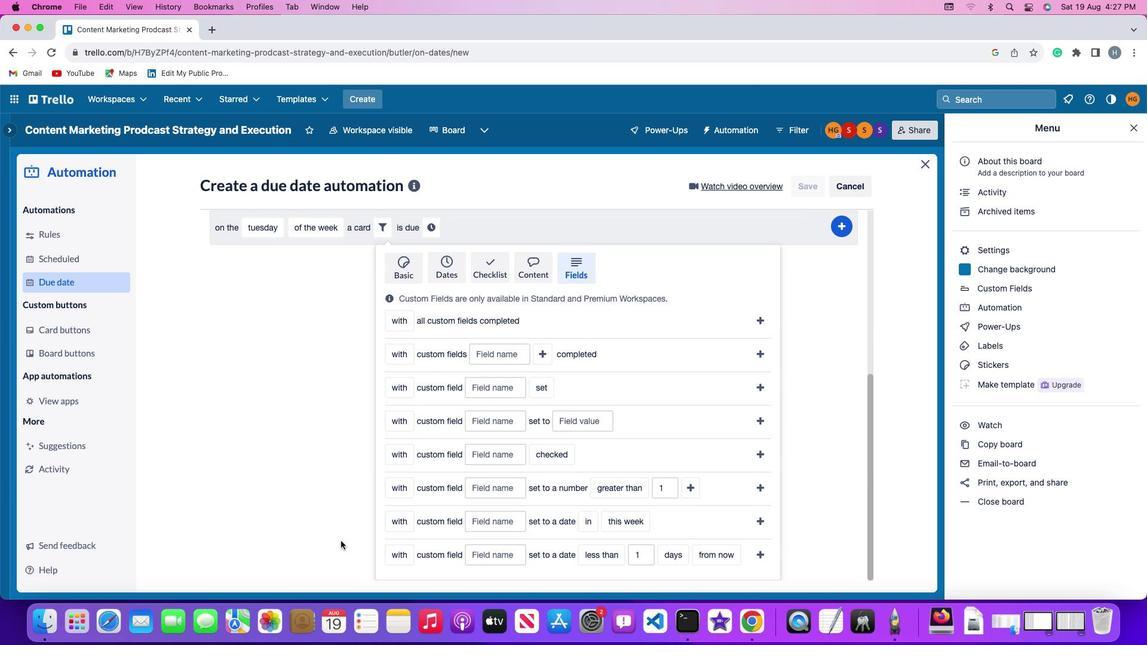 
Action: Mouse moved to (398, 543)
Screenshot: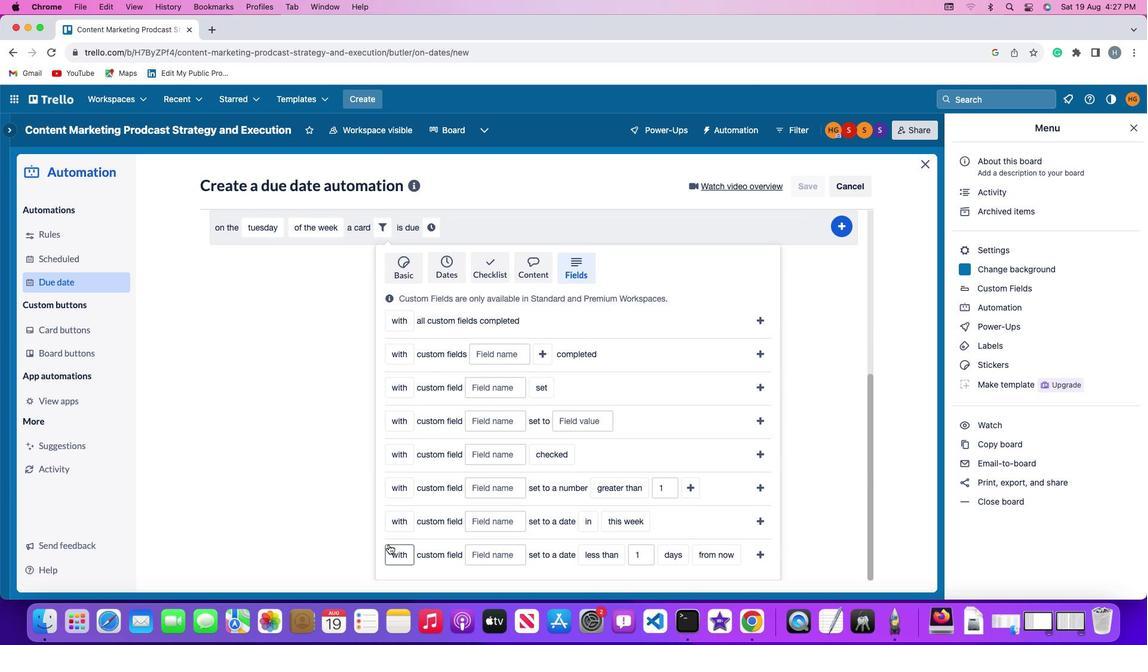 
Action: Mouse pressed left at (398, 543)
Screenshot: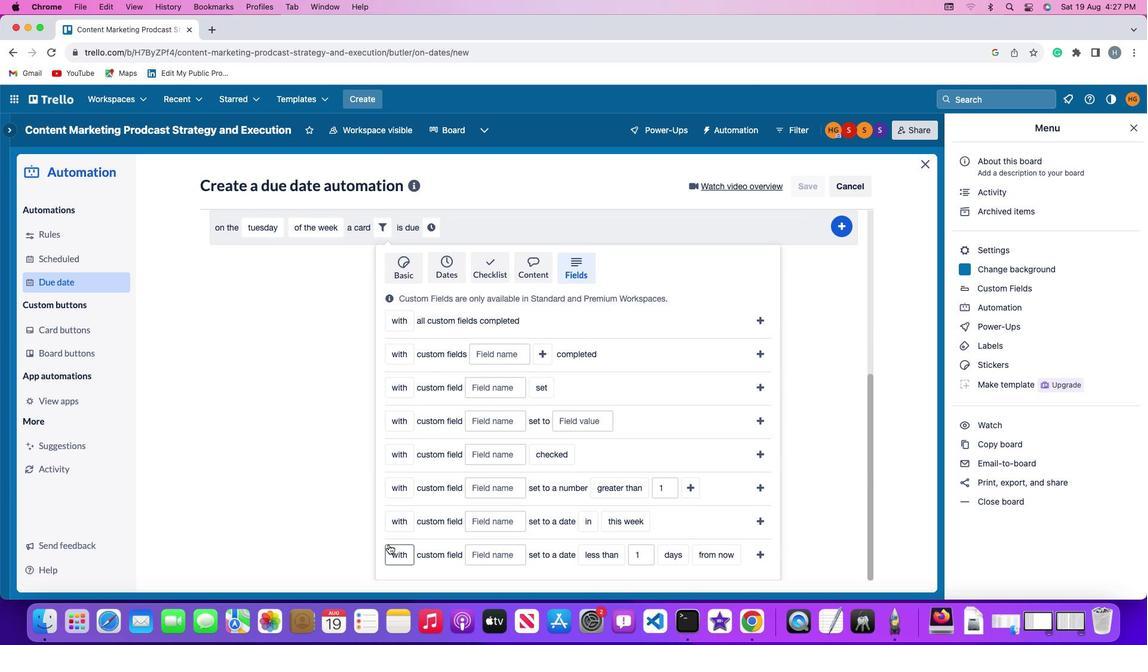 
Action: Mouse moved to (403, 534)
Screenshot: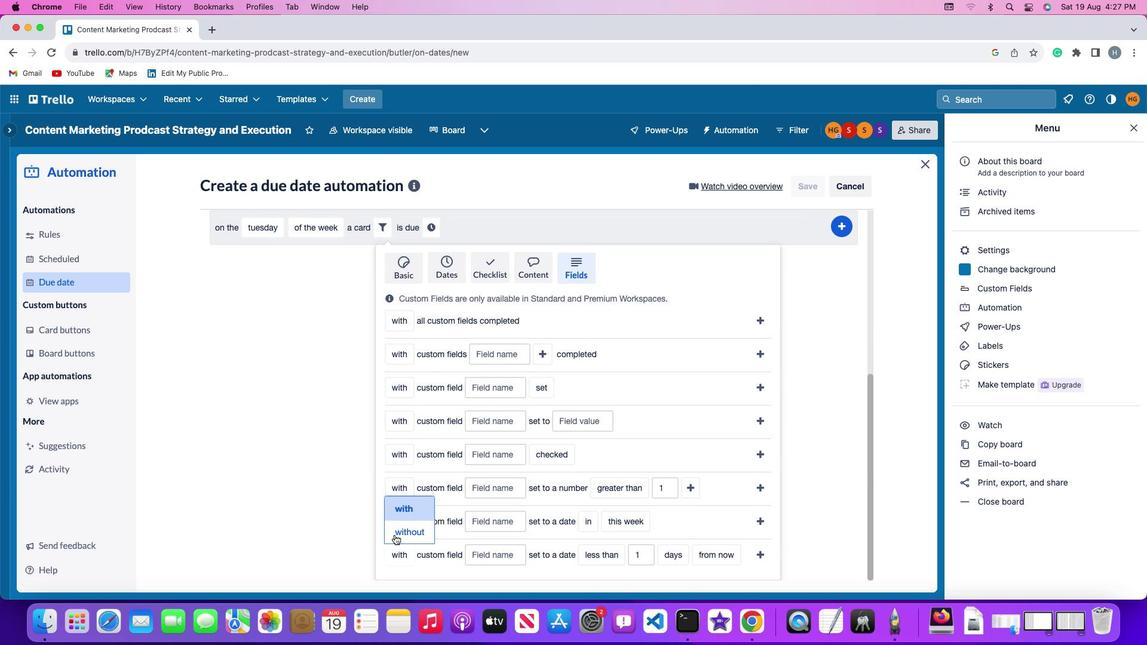 
Action: Mouse pressed left at (403, 534)
Screenshot: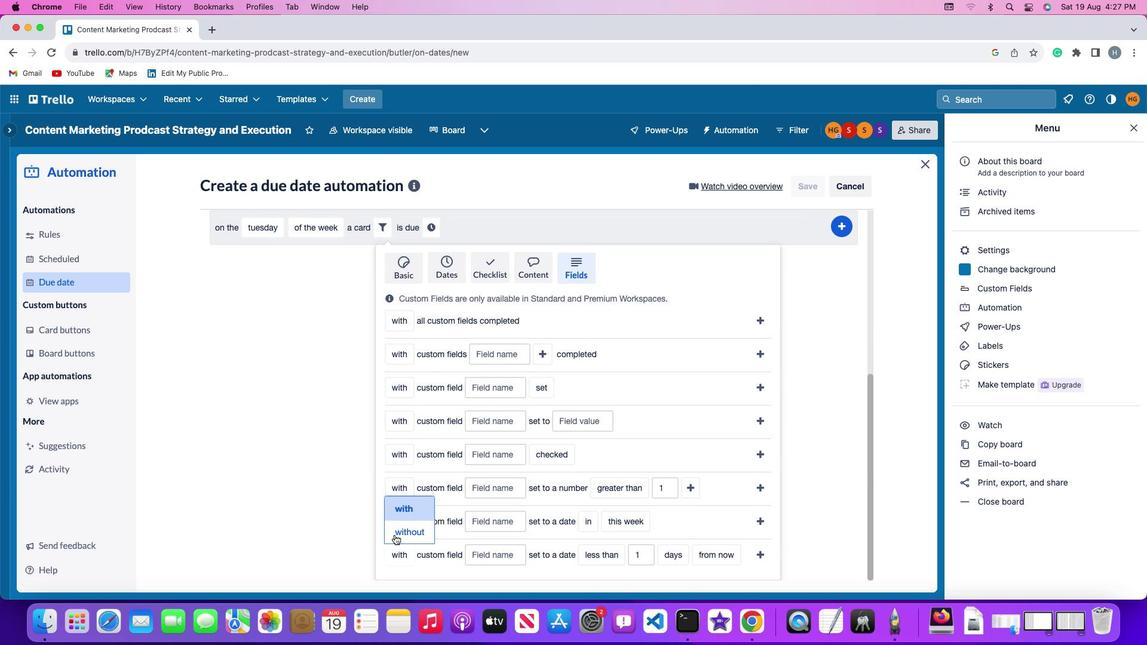 
Action: Mouse moved to (505, 548)
Screenshot: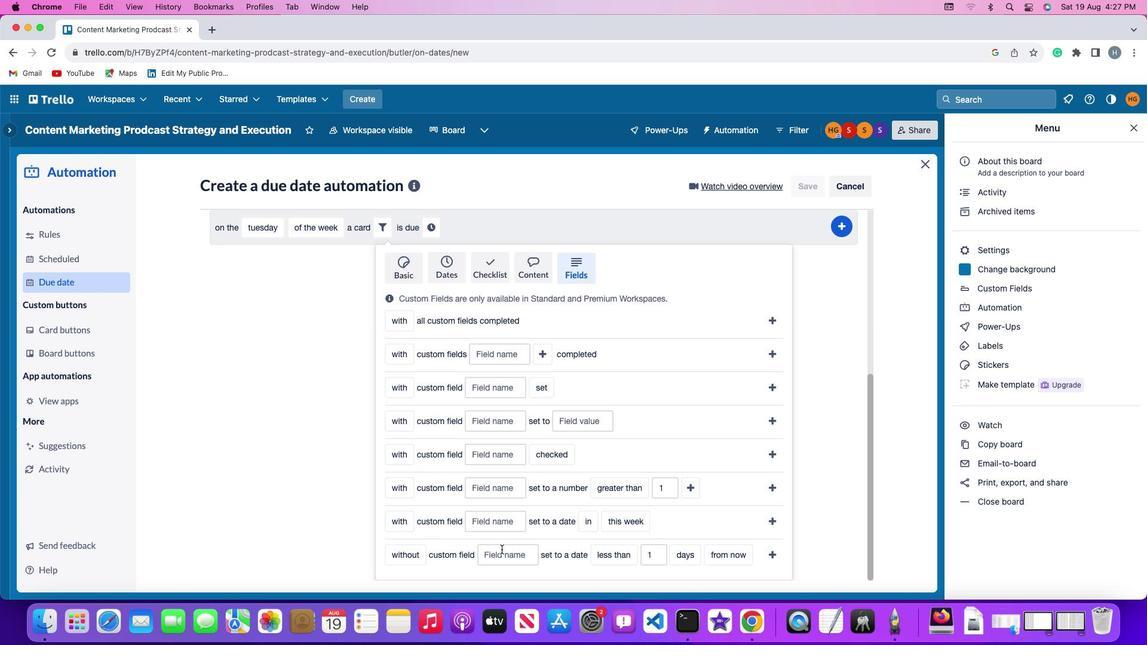 
Action: Mouse pressed left at (505, 548)
Screenshot: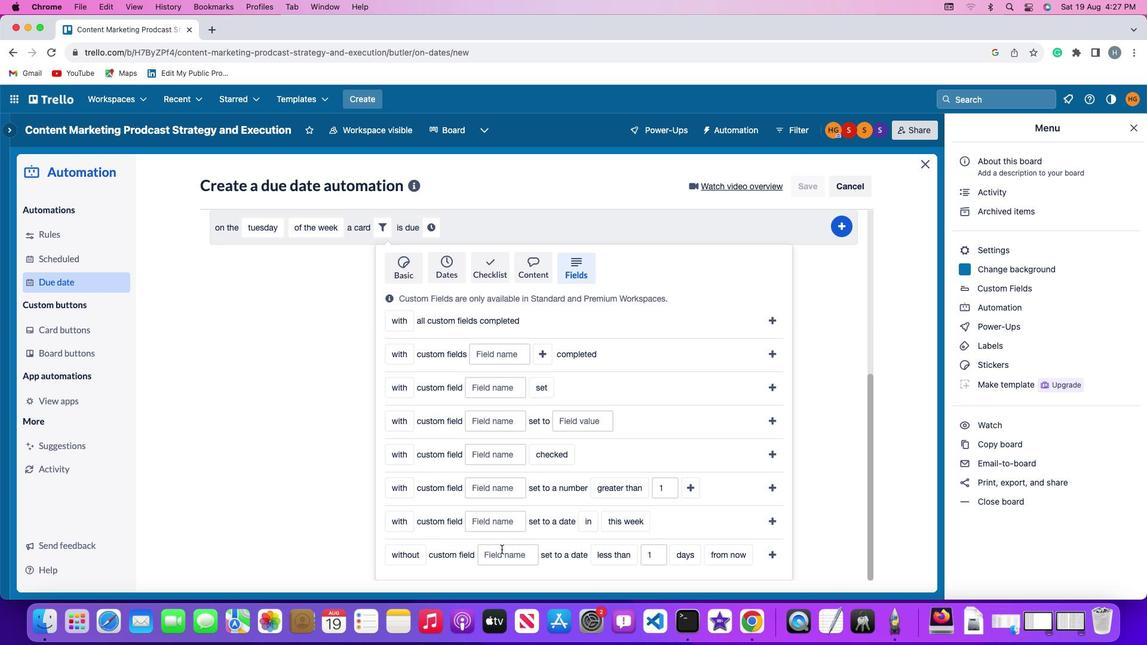 
Action: Key pressed Key.shift'R''e''s''u''m''e'
Screenshot: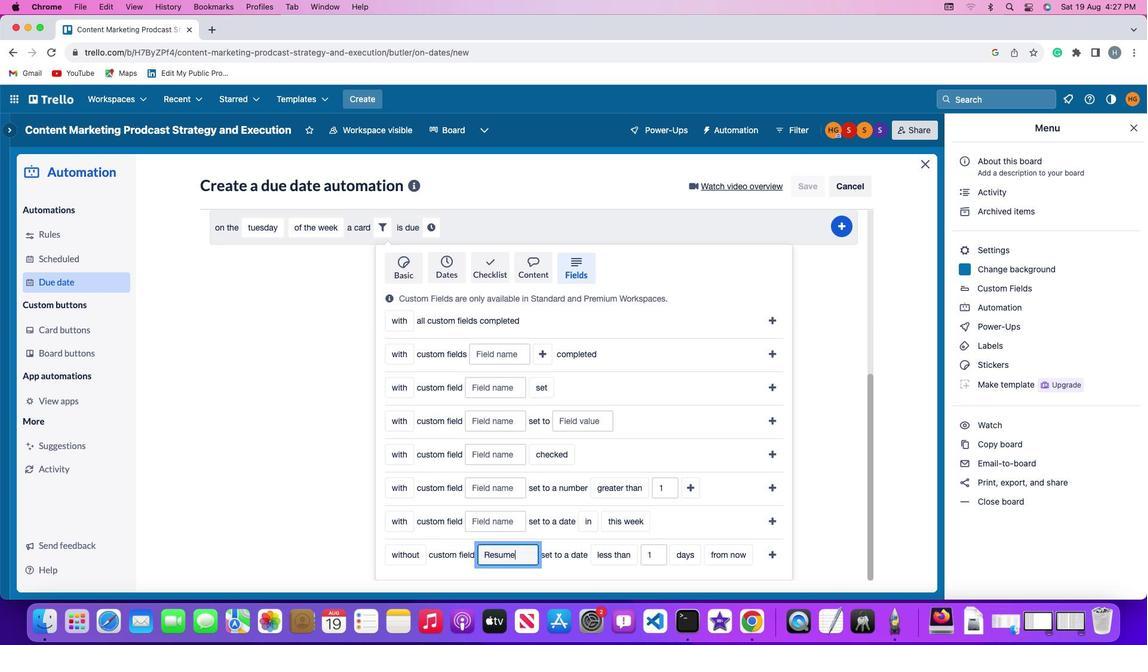 
Action: Mouse moved to (607, 558)
Screenshot: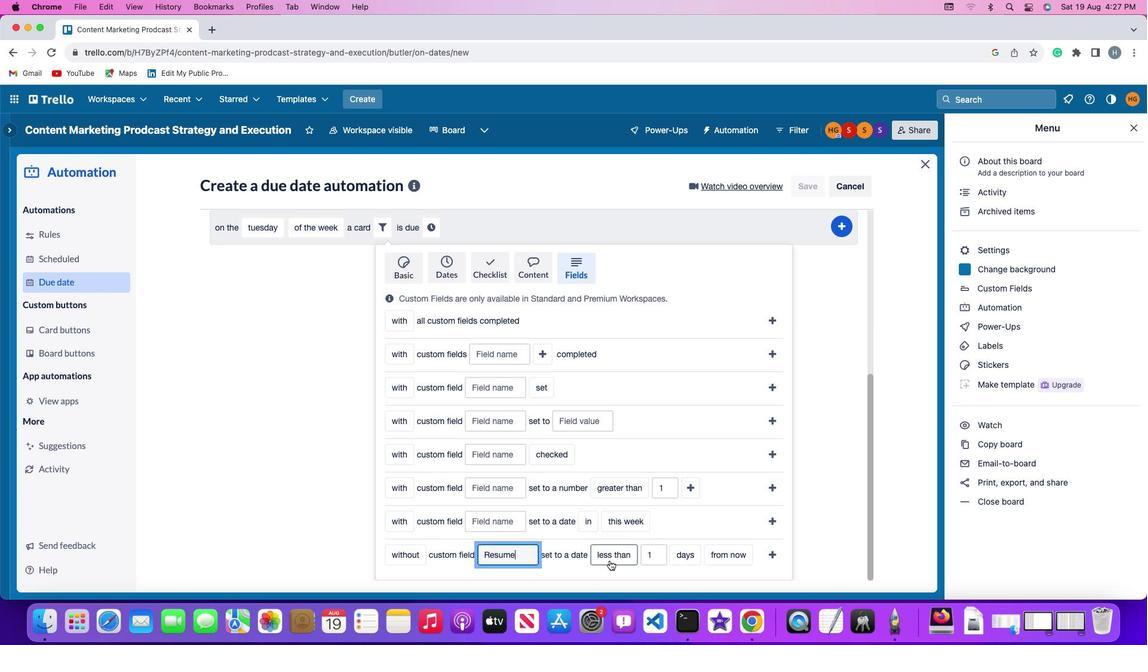 
Action: Mouse pressed left at (607, 558)
Screenshot: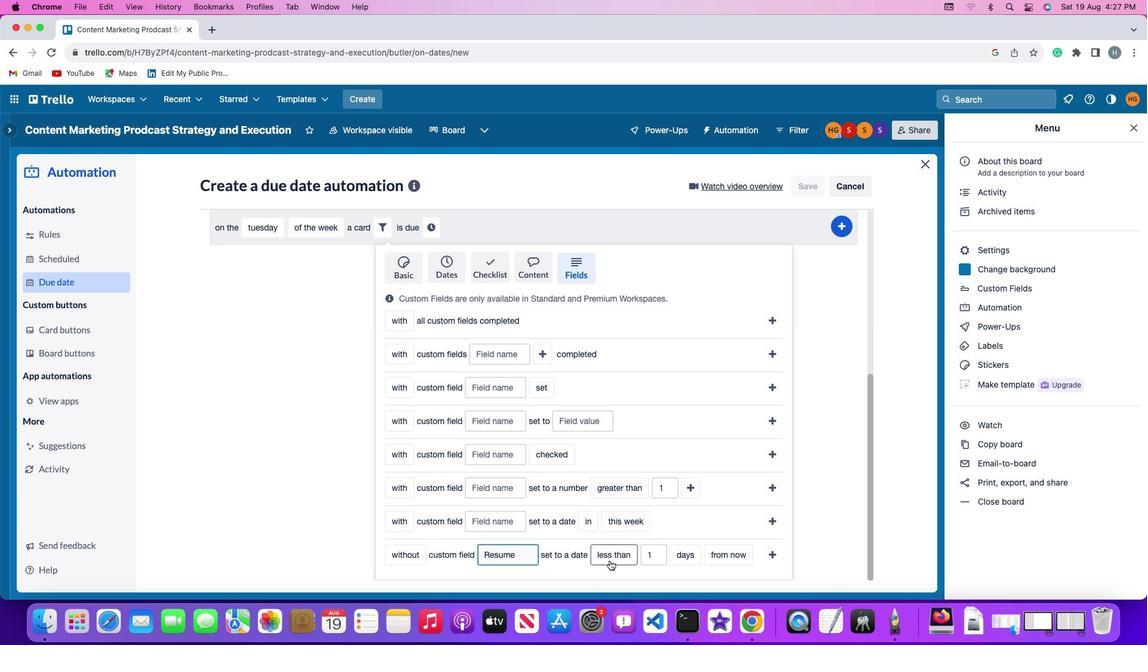 
Action: Mouse moved to (613, 530)
Screenshot: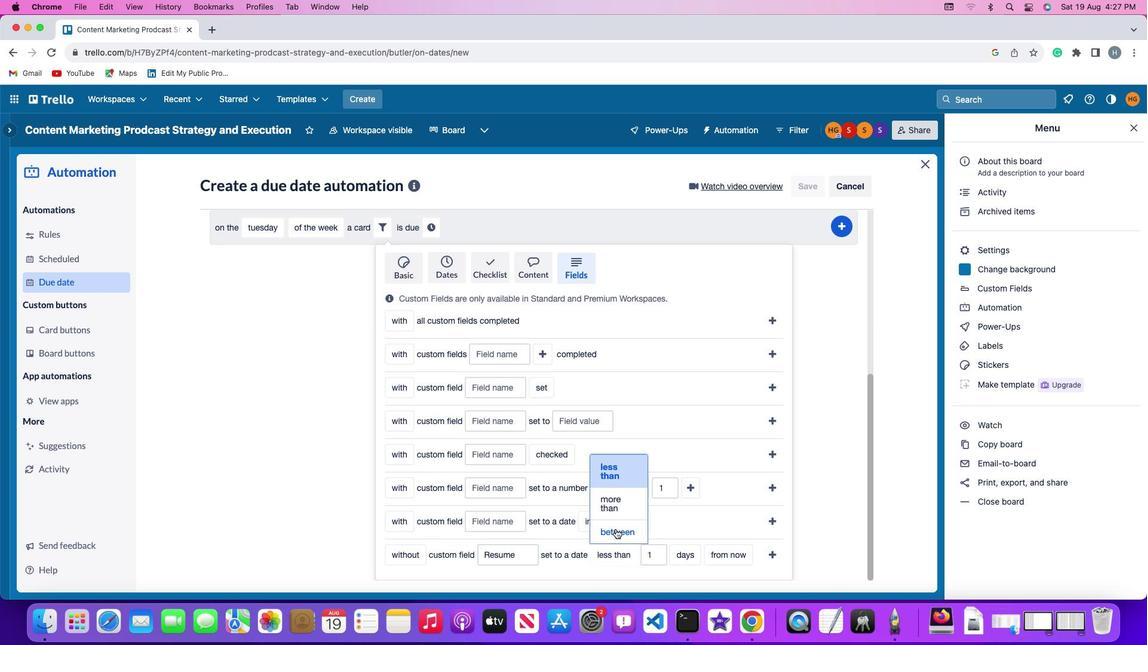
Action: Mouse pressed left at (613, 530)
Screenshot: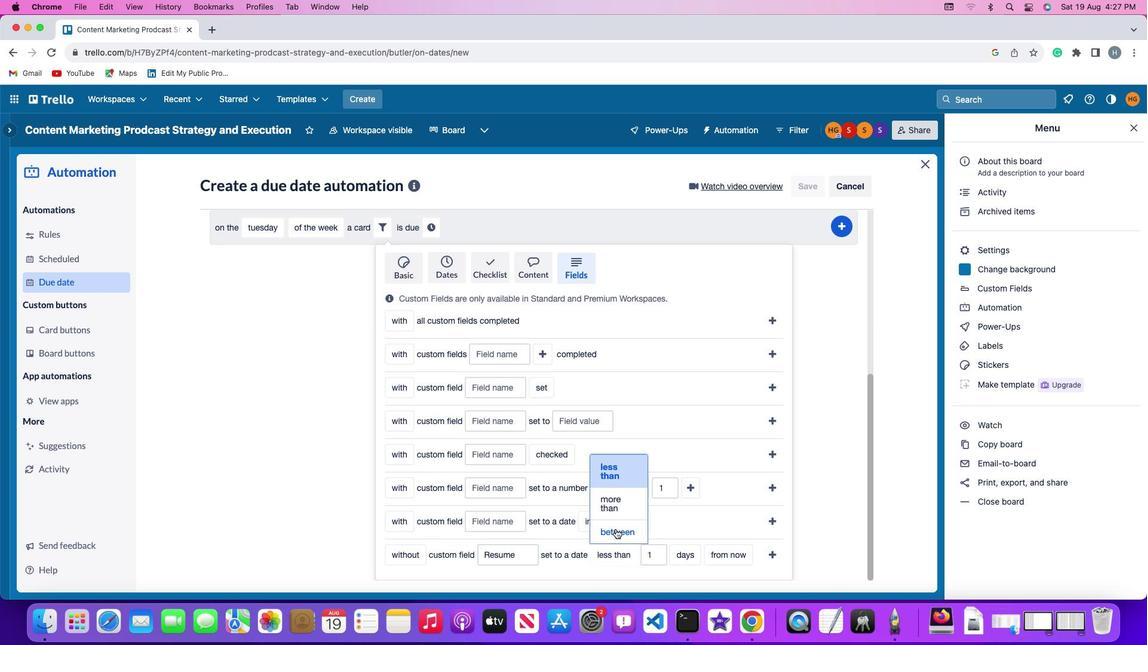 
Action: Mouse moved to (653, 549)
Screenshot: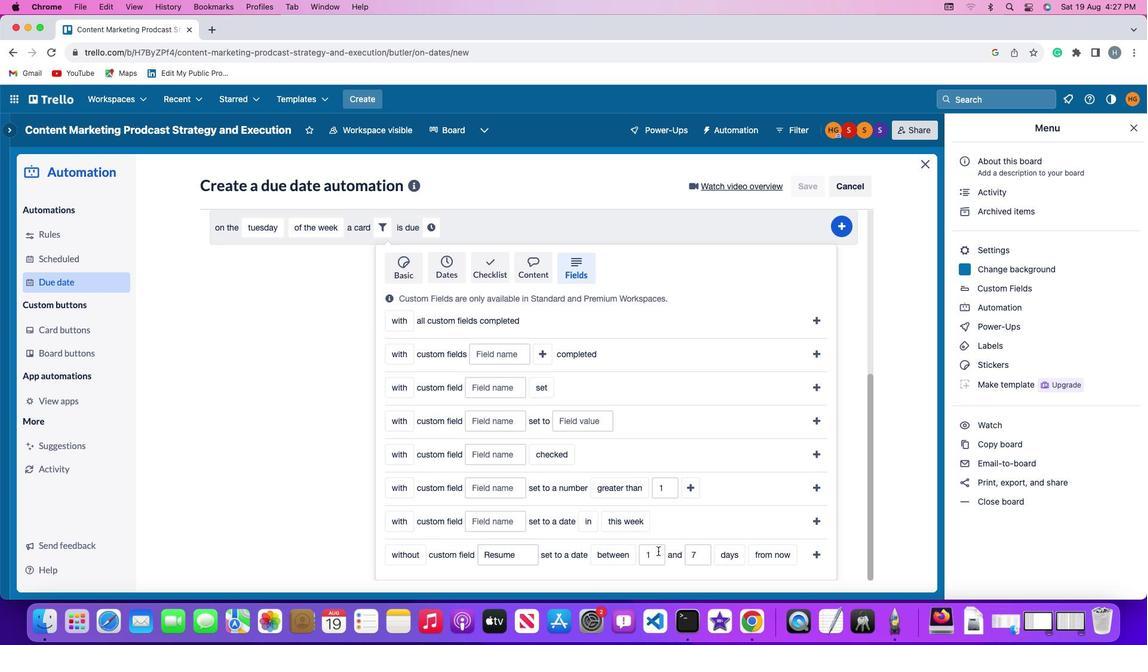 
Action: Mouse pressed left at (653, 549)
Screenshot: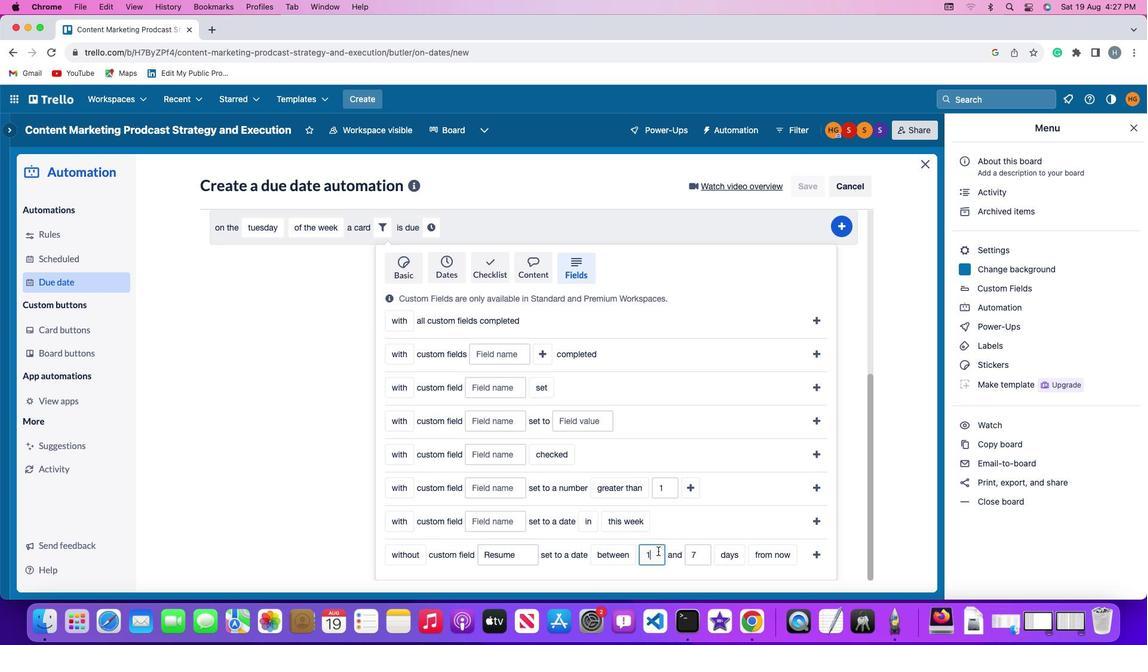 
Action: Mouse moved to (653, 549)
Screenshot: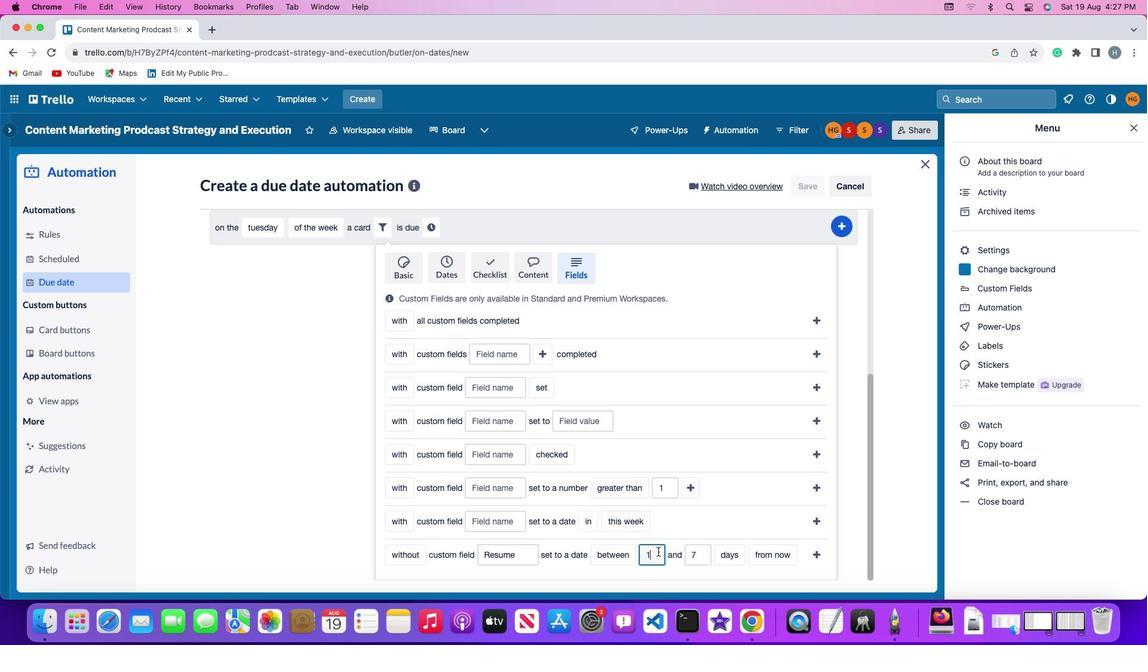 
Action: Key pressed Key.backspace'1'
Screenshot: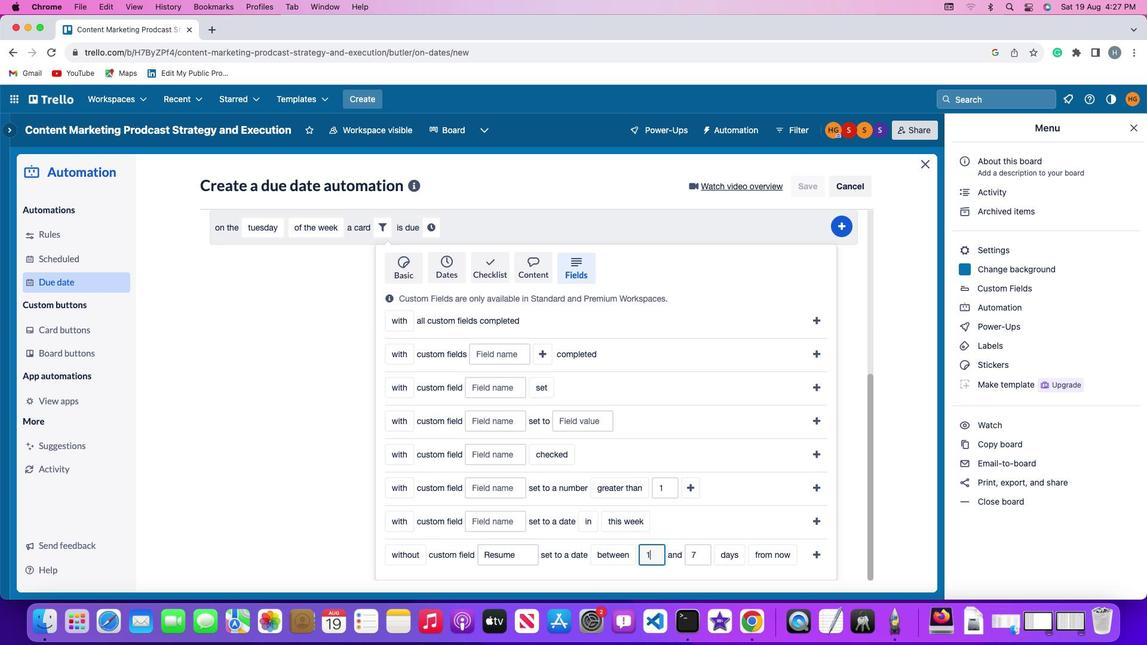 
Action: Mouse moved to (697, 549)
Screenshot: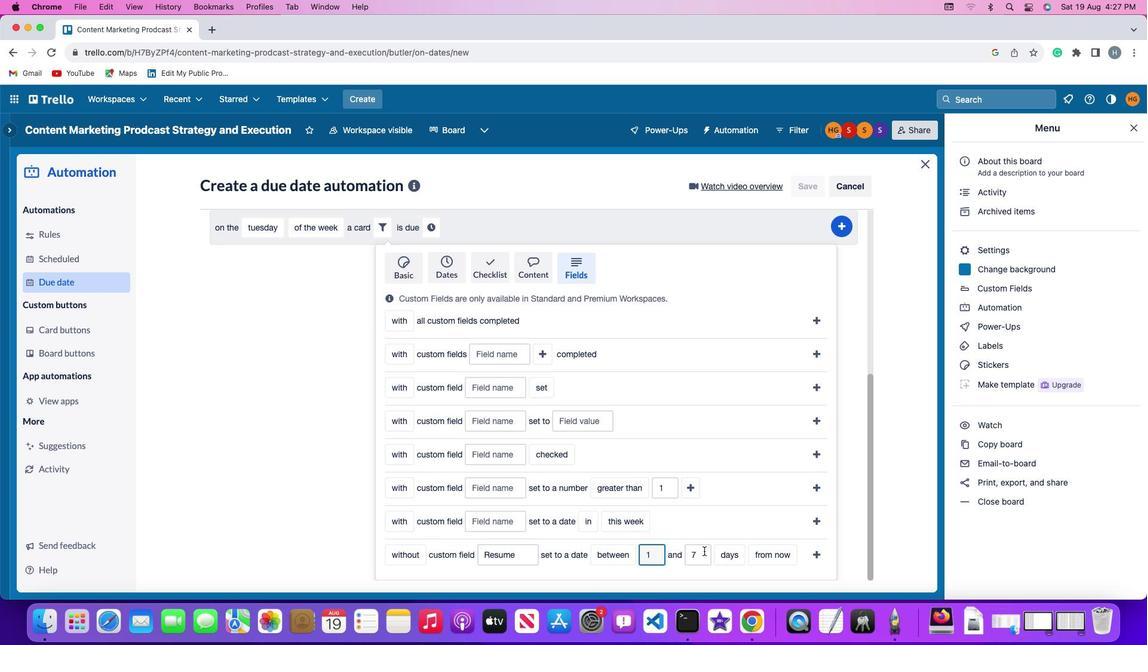 
Action: Mouse pressed left at (697, 549)
Screenshot: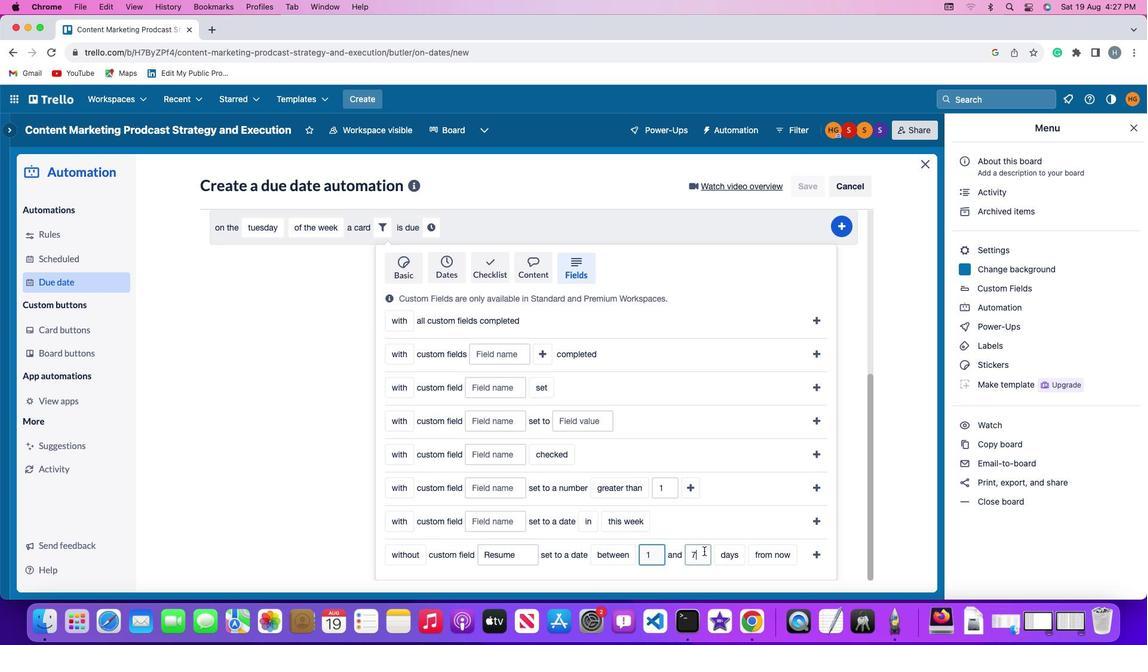 
Action: Mouse moved to (697, 549)
Screenshot: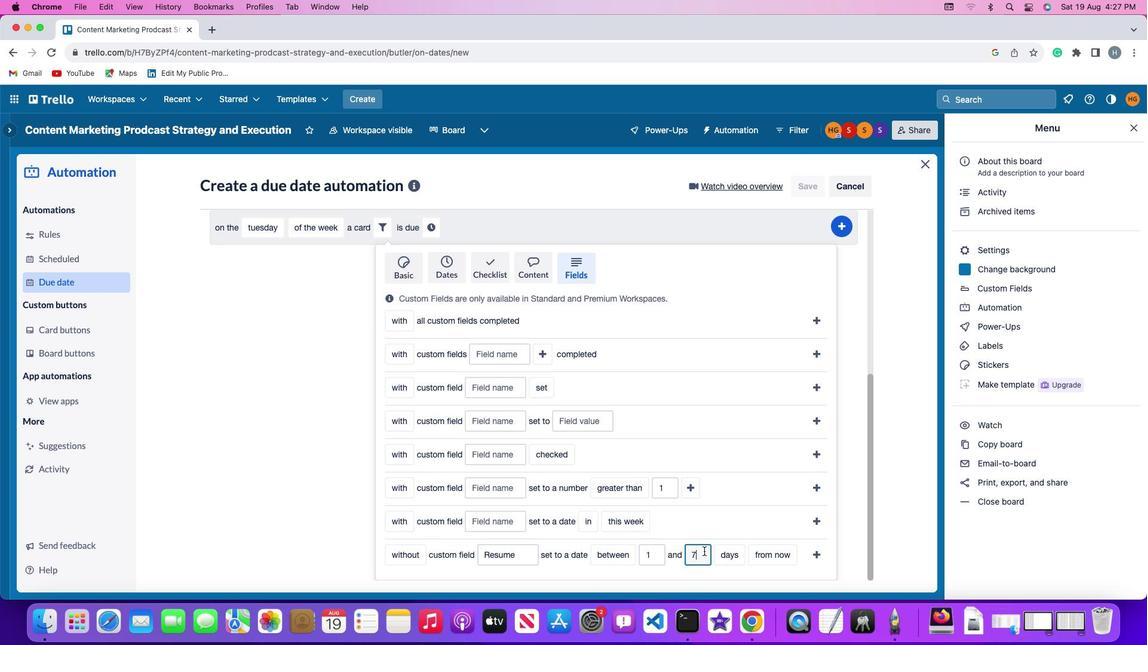 
Action: Key pressed Key.backspace'7'
Screenshot: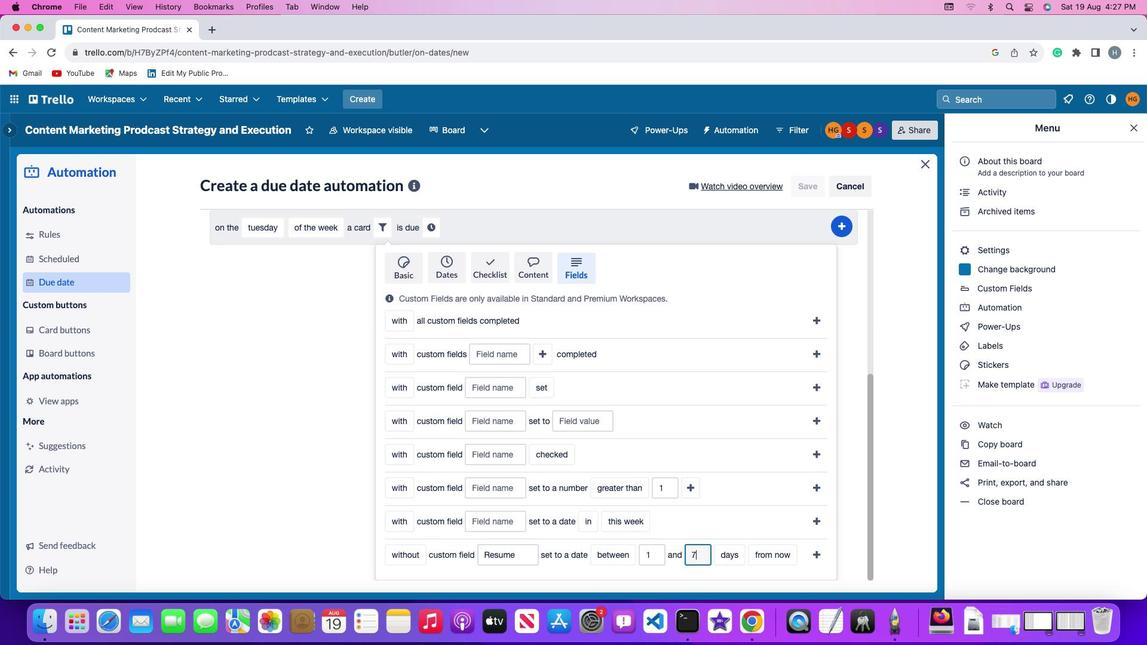 
Action: Mouse moved to (717, 550)
Screenshot: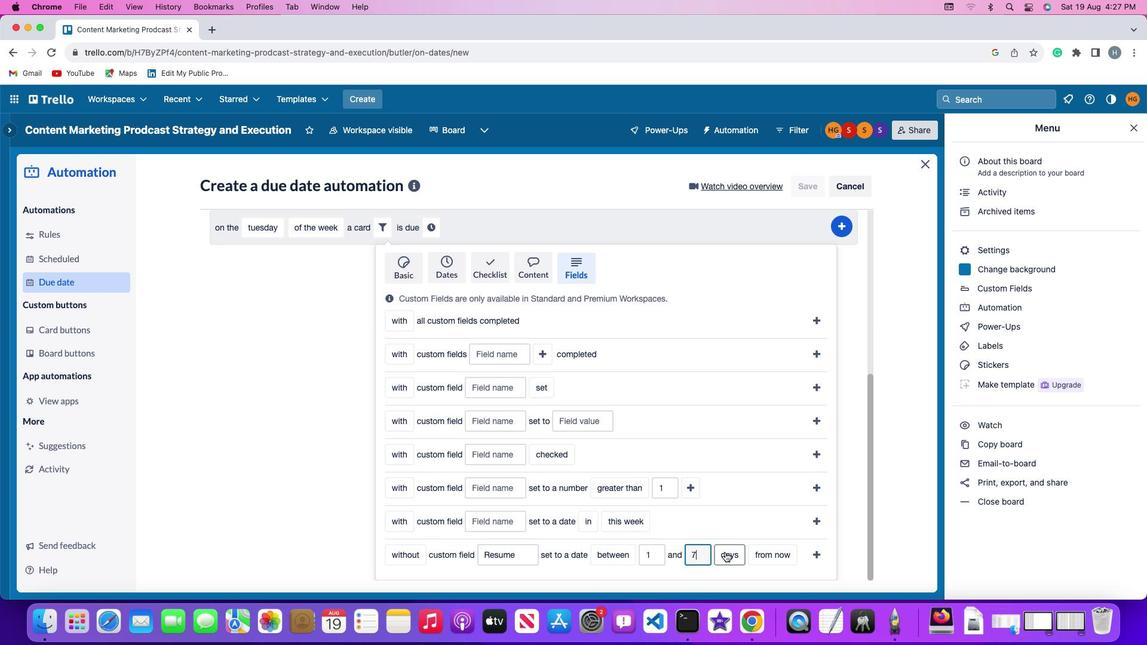 
Action: Mouse pressed left at (717, 550)
Screenshot: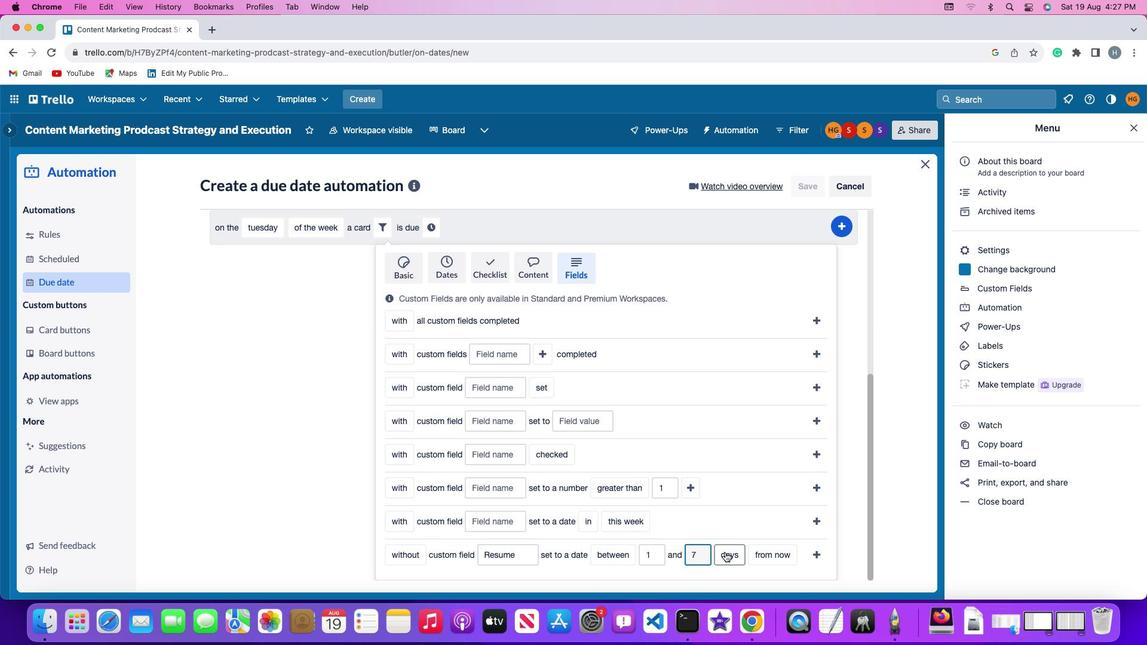 
Action: Mouse moved to (720, 539)
Screenshot: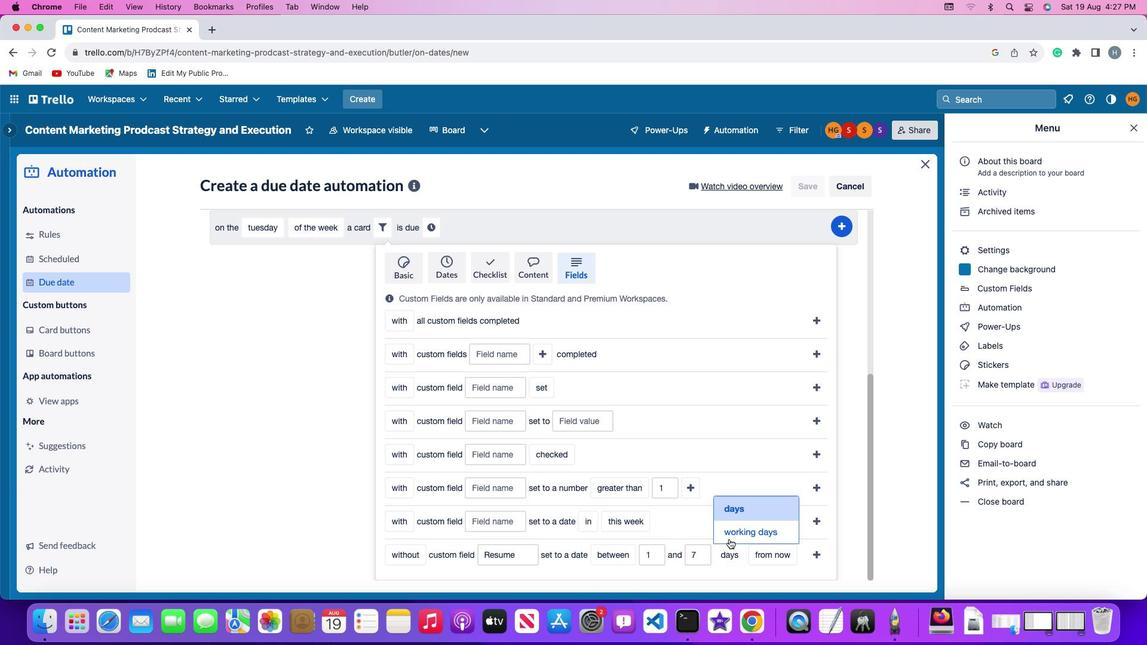 
Action: Mouse pressed left at (720, 539)
Screenshot: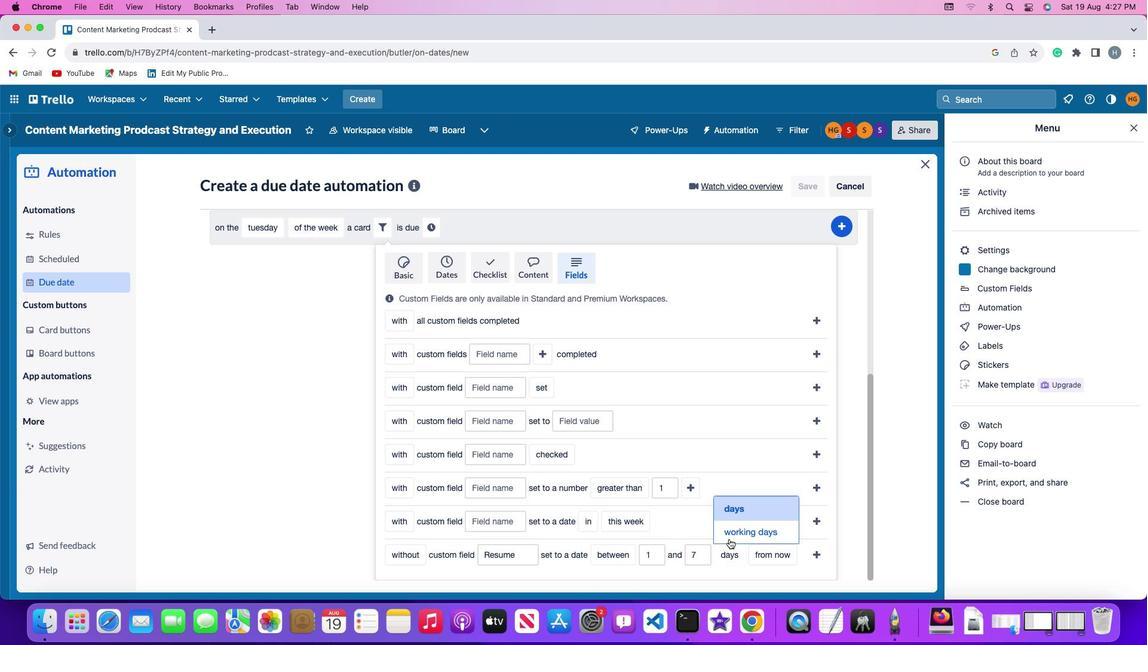 
Action: Mouse moved to (770, 549)
Screenshot: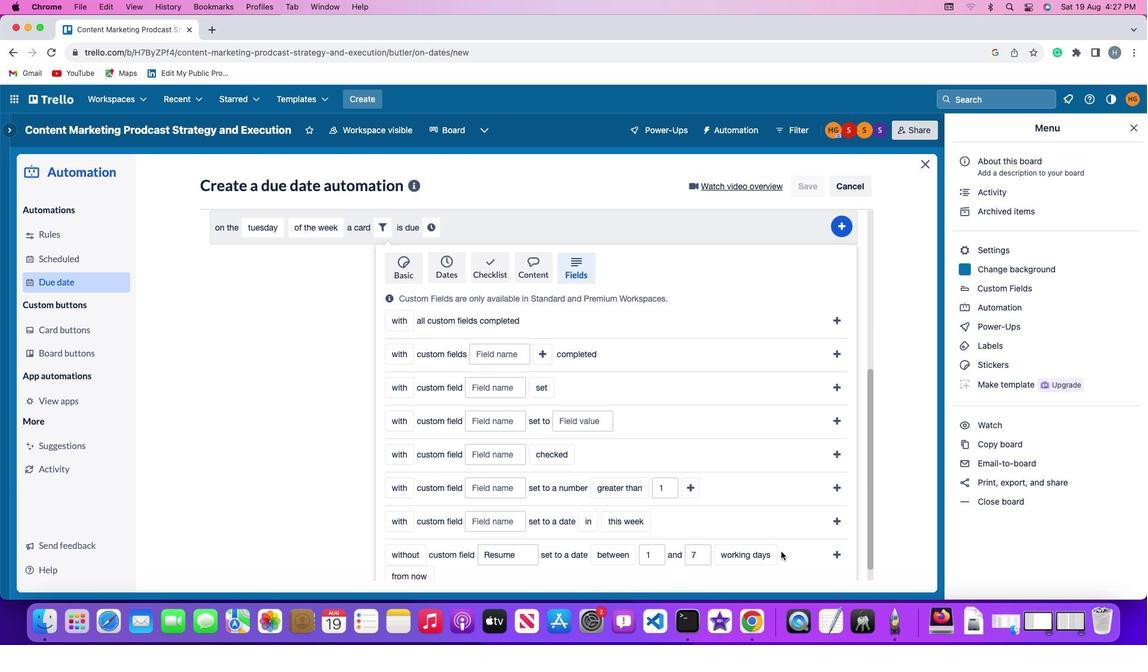 
Action: Mouse pressed left at (770, 549)
Screenshot: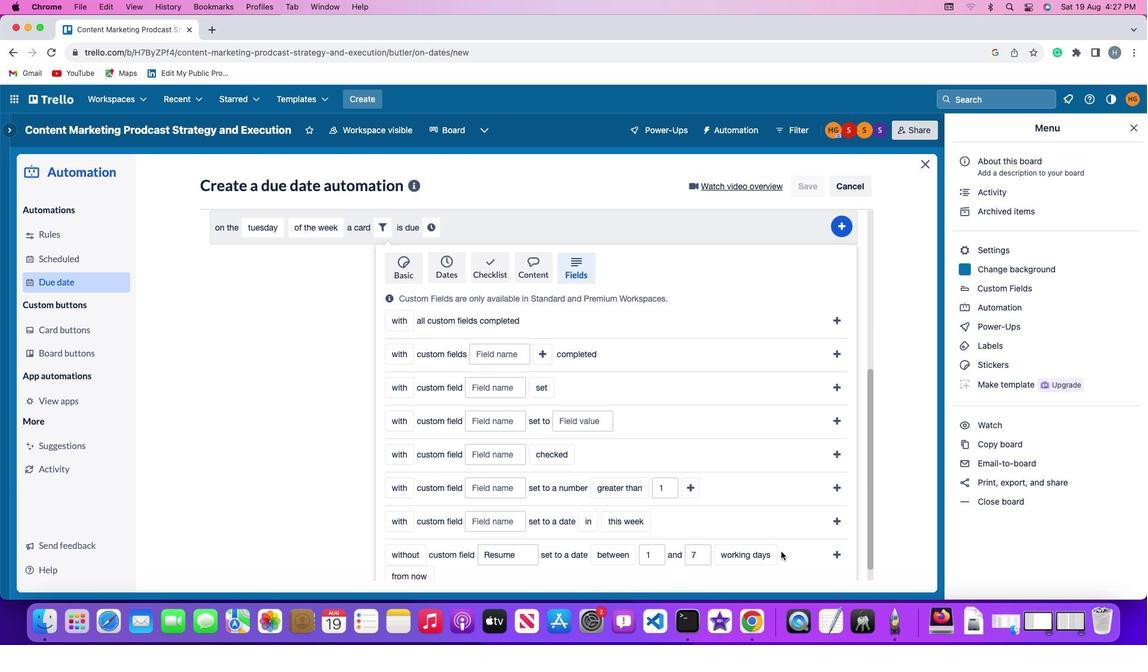 
Action: Mouse moved to (427, 573)
Screenshot: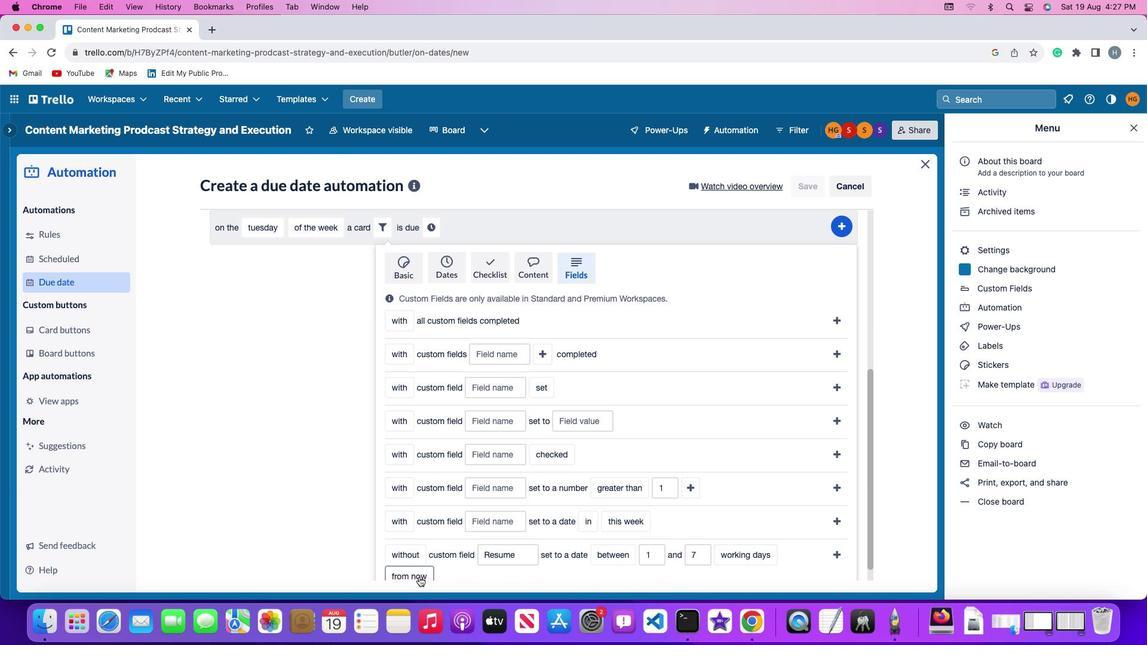
Action: Mouse pressed left at (427, 573)
Screenshot: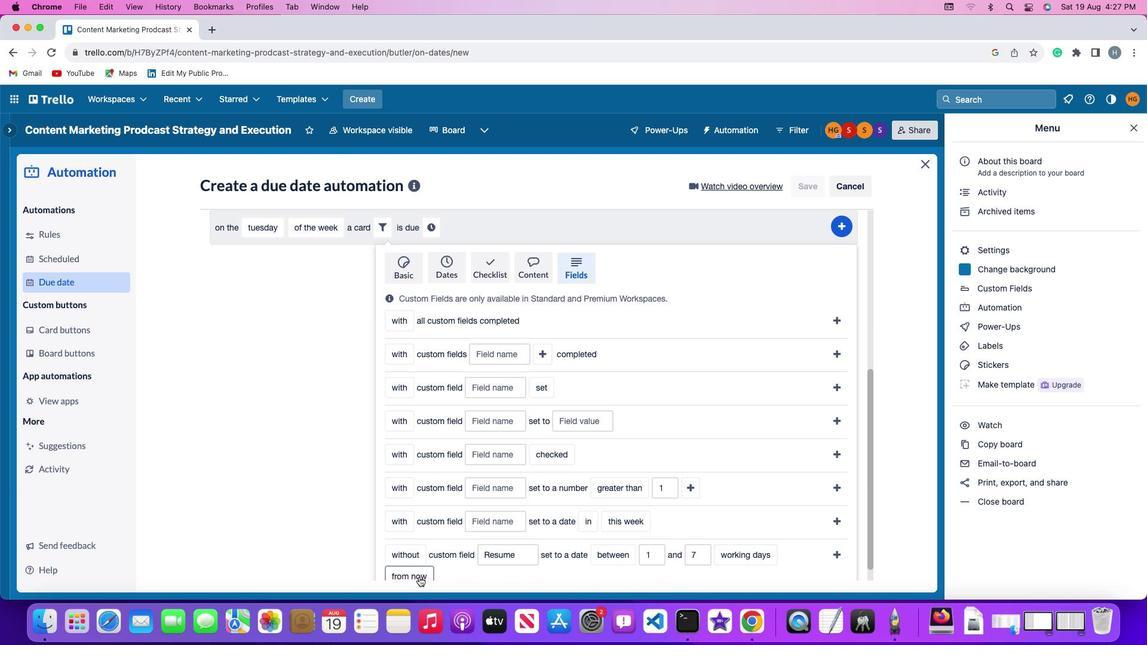 
Action: Mouse moved to (430, 523)
Screenshot: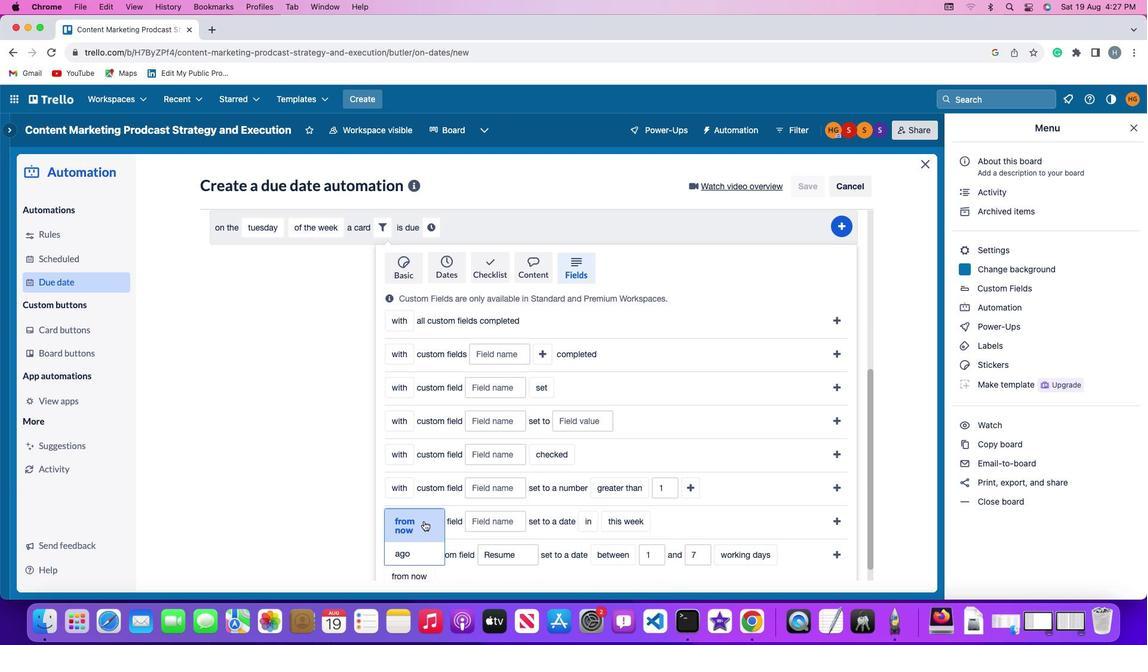 
Action: Mouse pressed left at (430, 523)
Screenshot: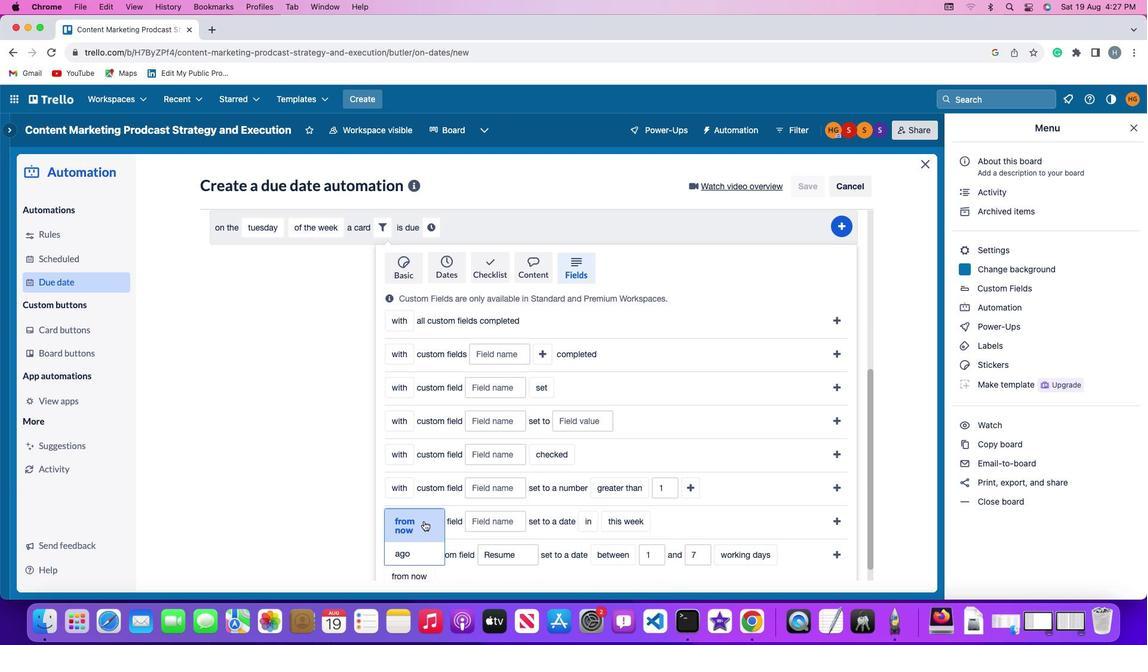 
Action: Mouse moved to (823, 551)
Screenshot: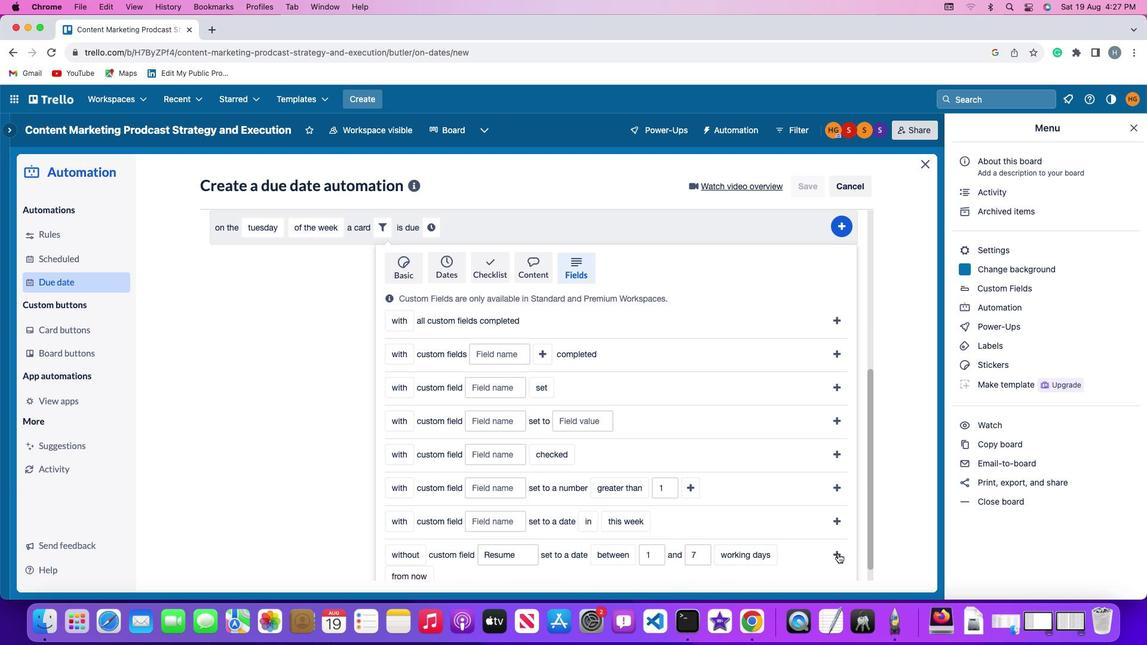 
Action: Mouse pressed left at (823, 551)
Screenshot: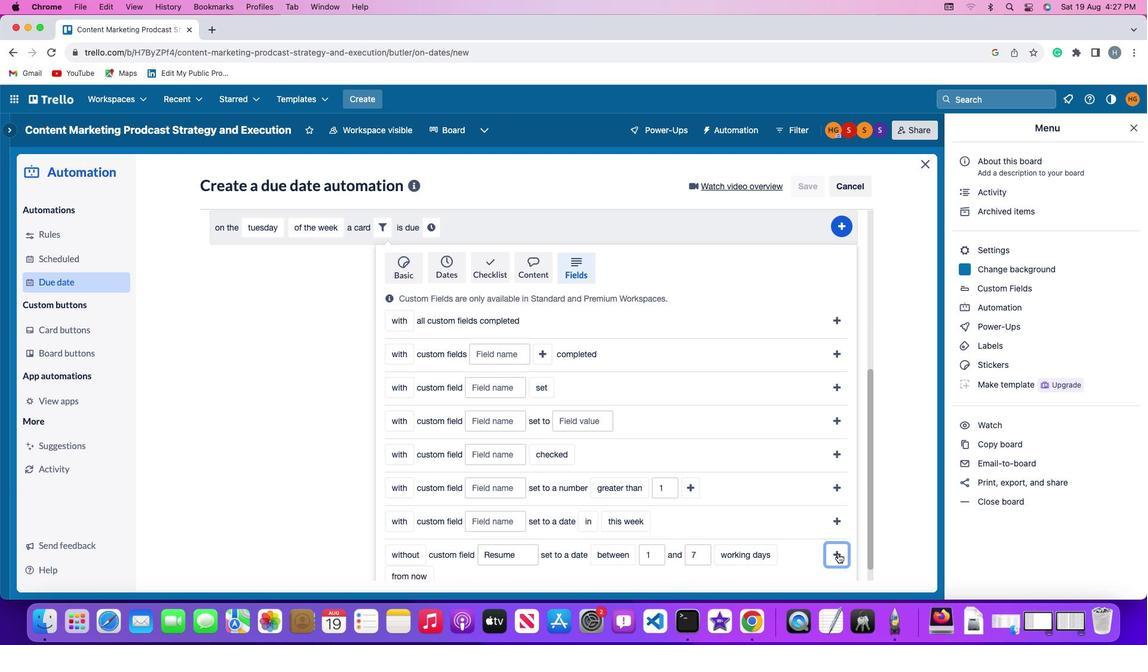 
Action: Mouse moved to (771, 521)
Screenshot: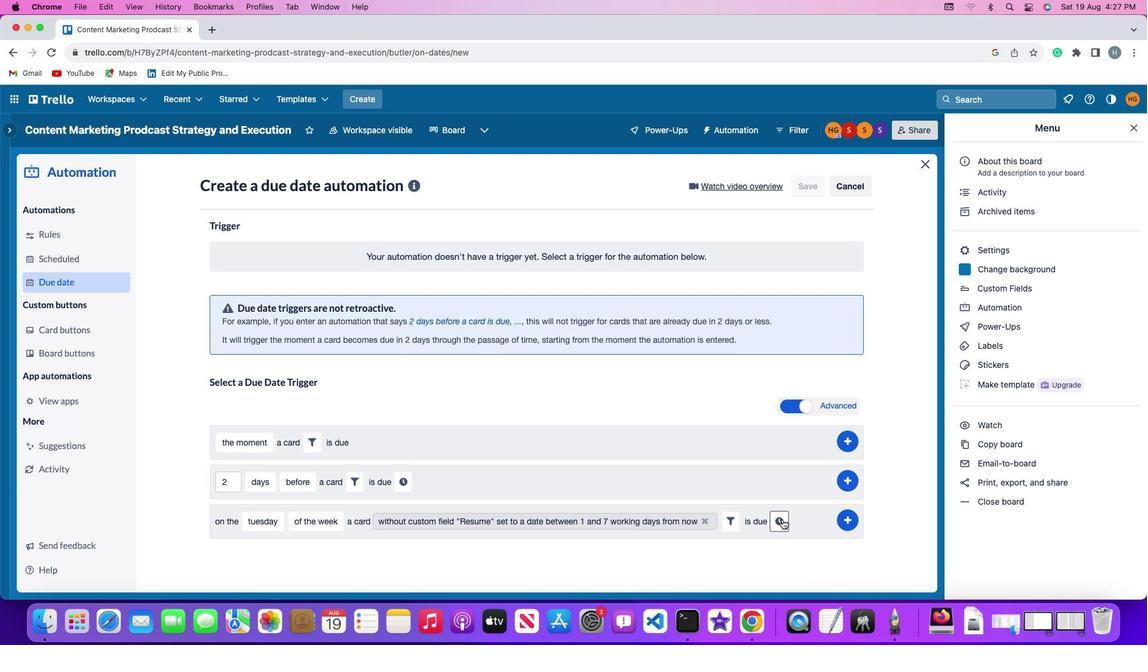 
Action: Mouse pressed left at (771, 521)
Screenshot: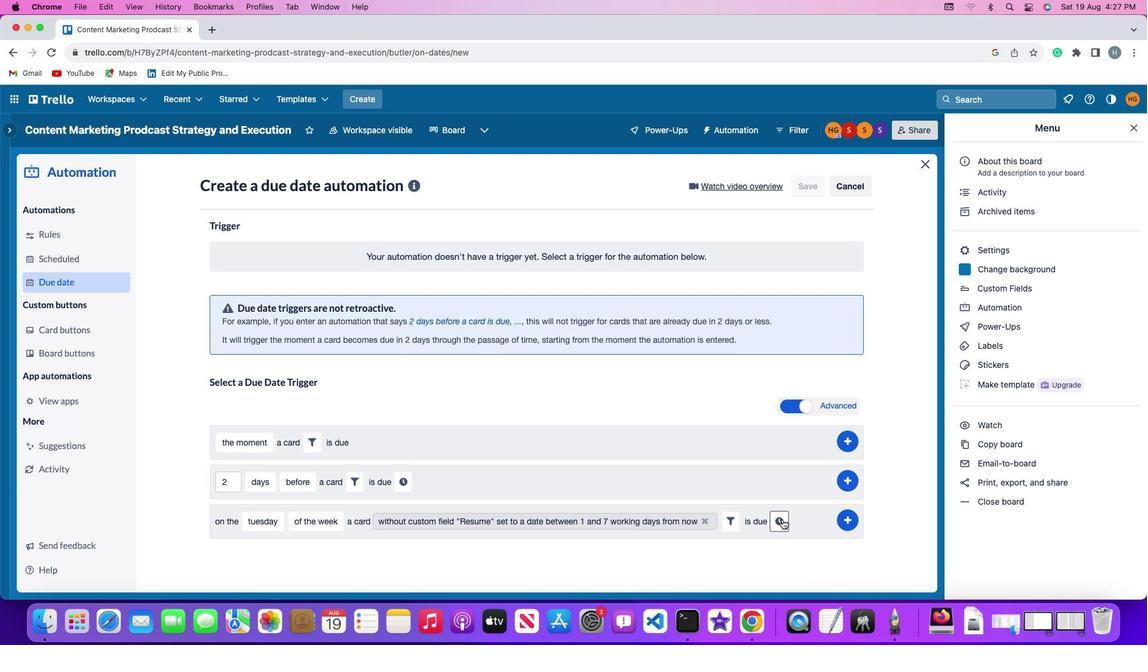 
Action: Mouse moved to (262, 549)
Screenshot: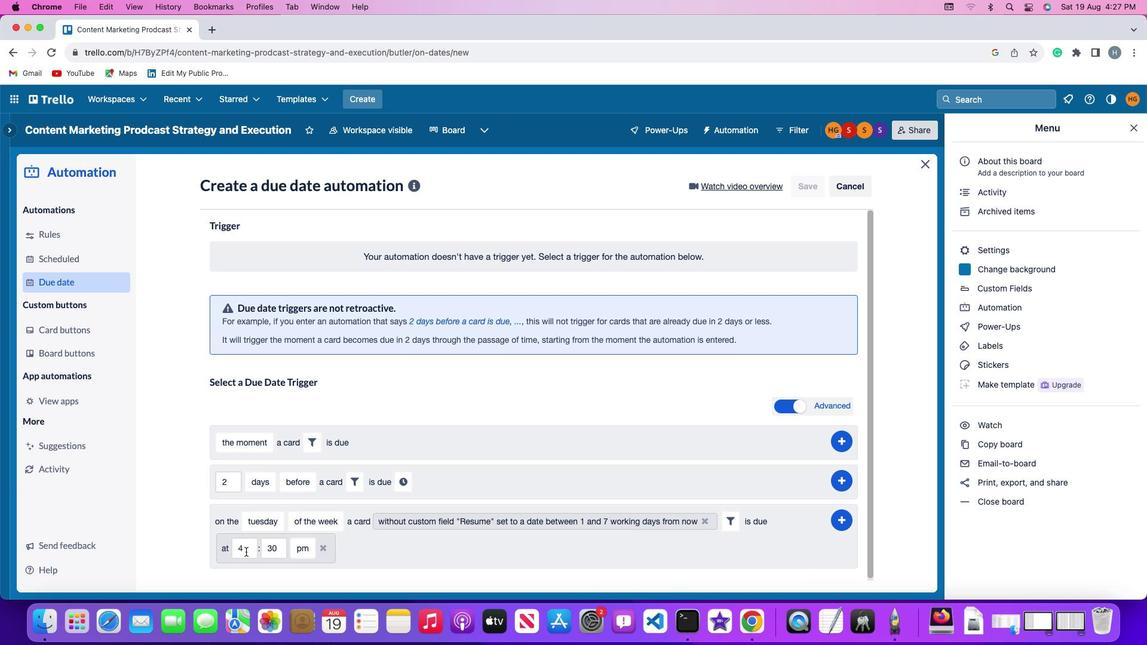 
Action: Mouse pressed left at (262, 549)
Screenshot: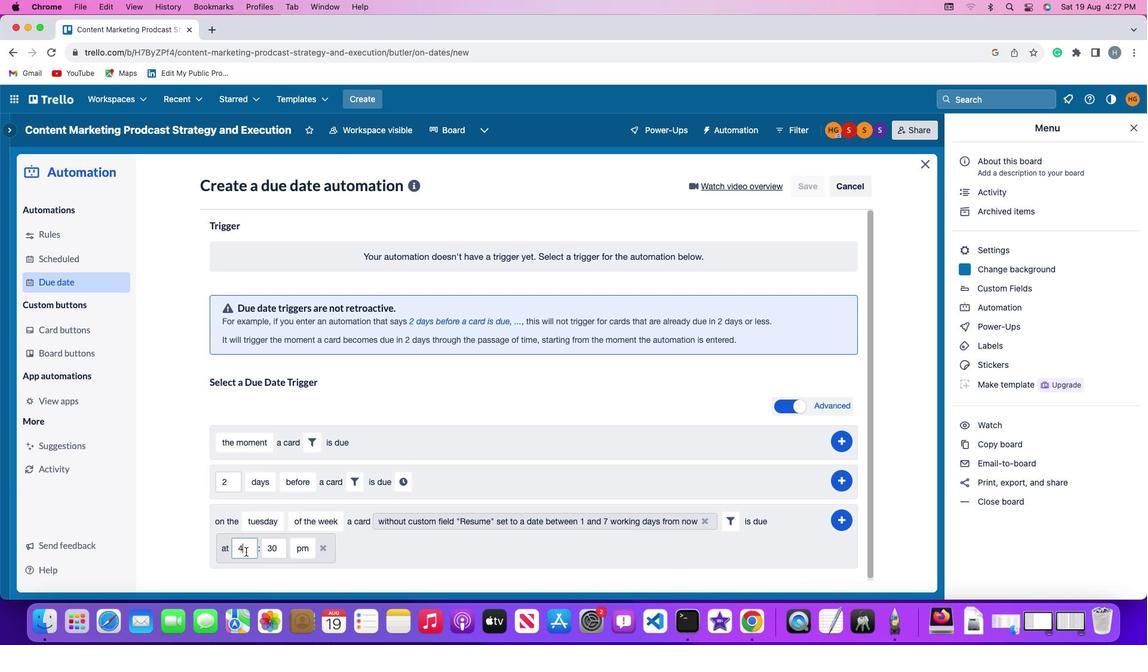 
Action: Mouse moved to (264, 549)
Screenshot: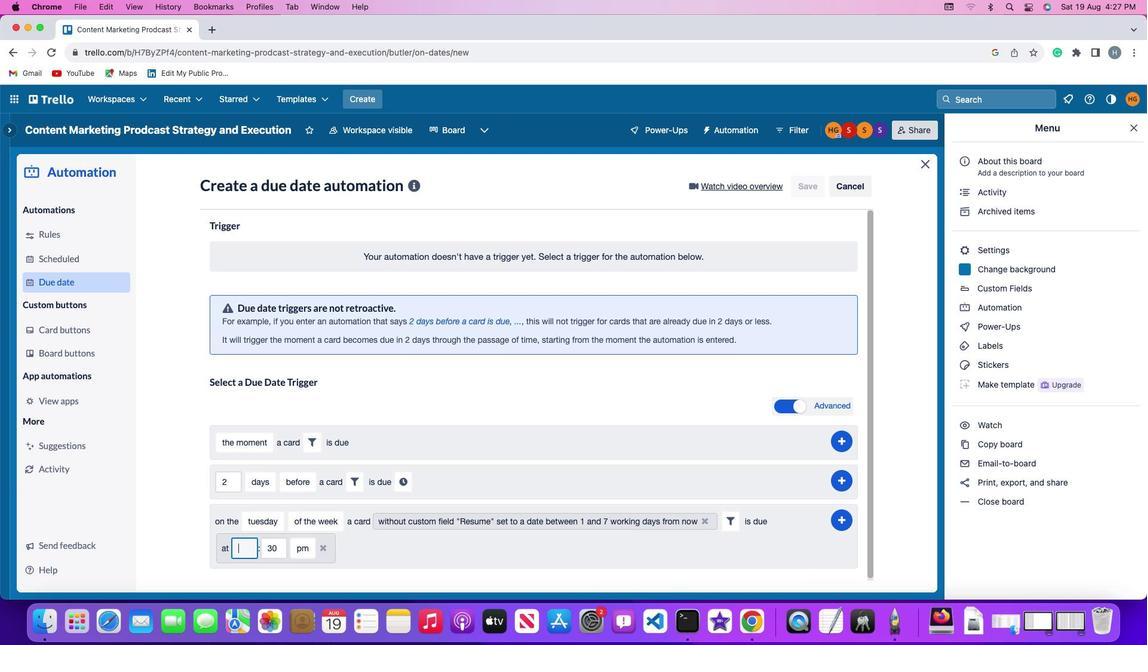 
Action: Key pressed Key.backspace'1''1'
Screenshot: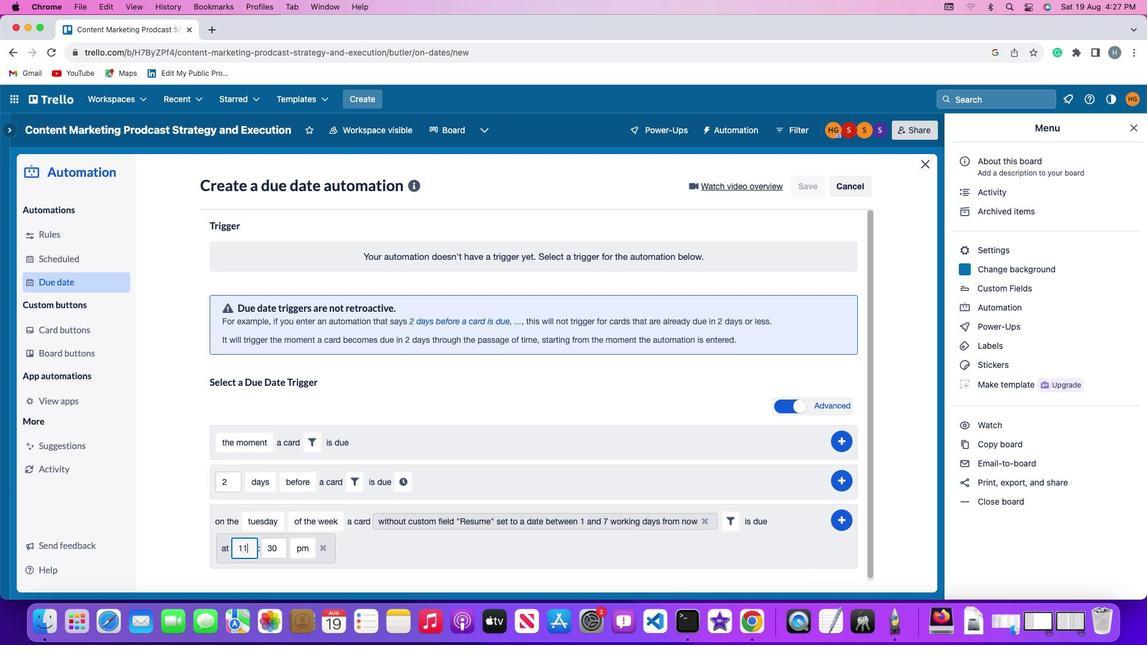 
Action: Mouse moved to (297, 547)
Screenshot: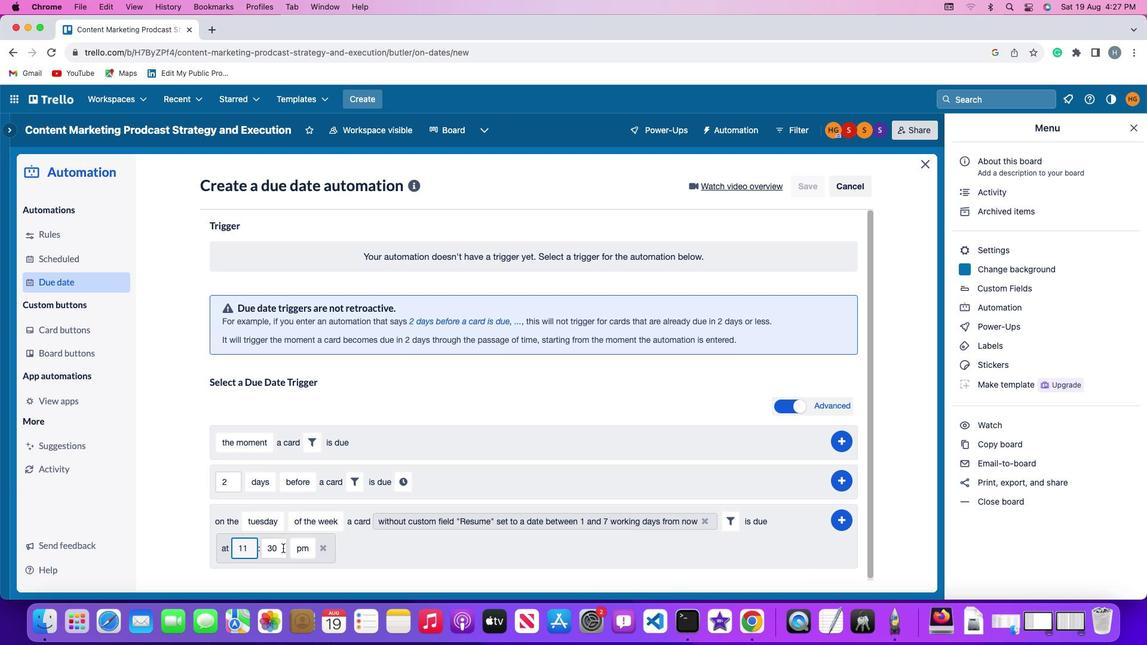 
Action: Mouse pressed left at (297, 547)
Screenshot: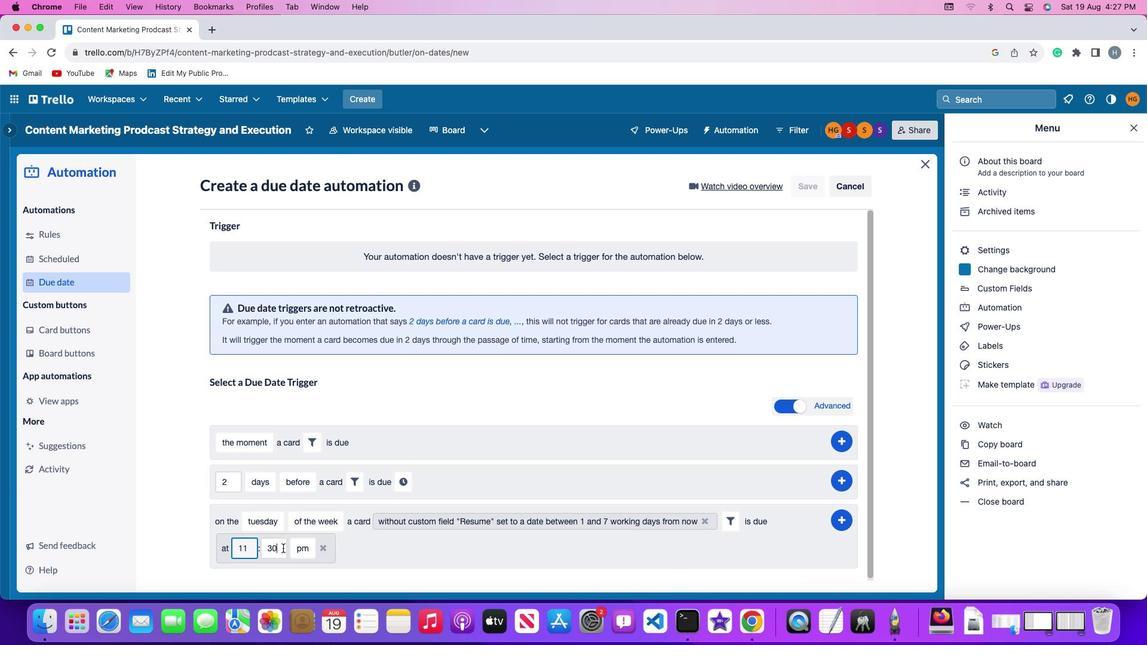 
Action: Key pressed Key.backspaceKey.backspace'0''0'
Screenshot: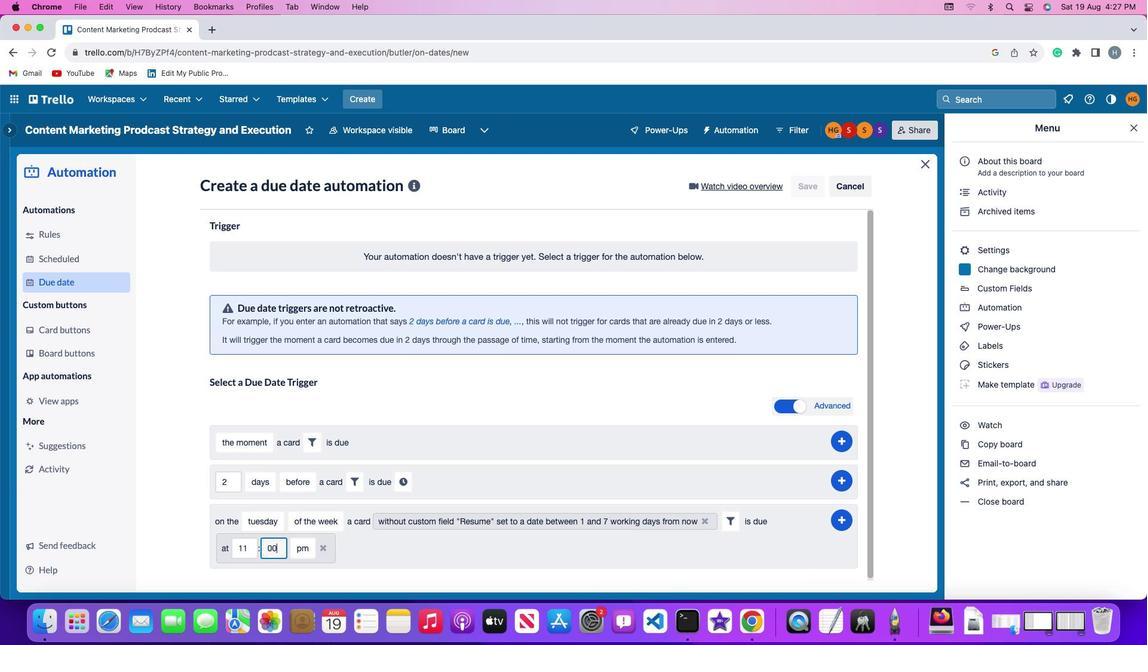 
Action: Mouse moved to (321, 542)
Screenshot: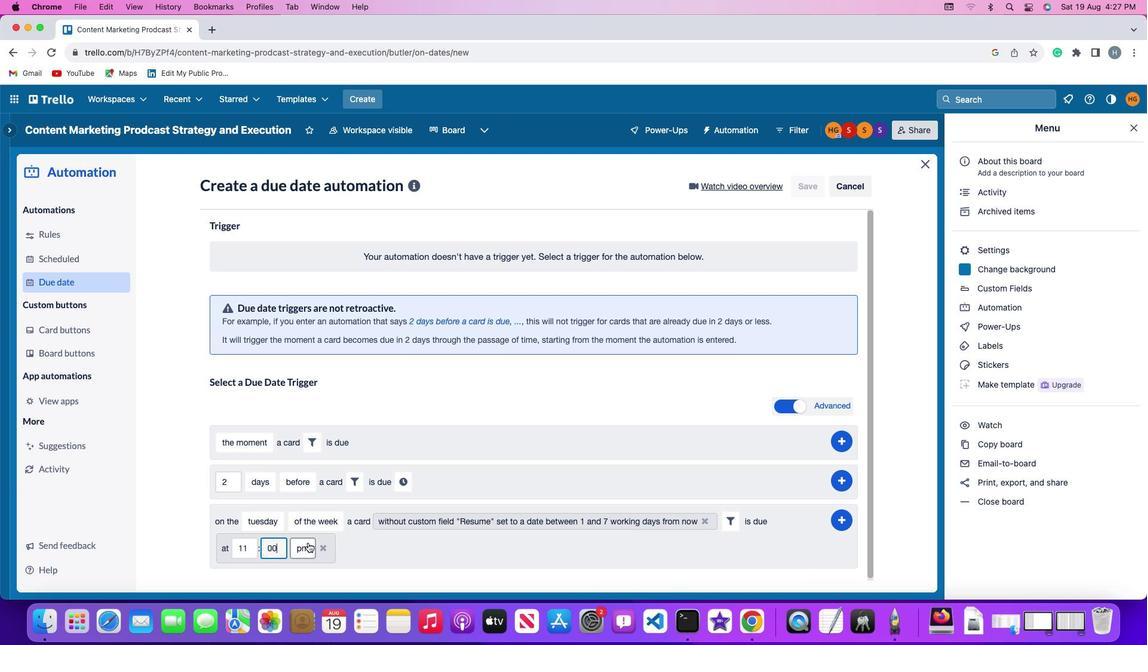
Action: Mouse pressed left at (321, 542)
Screenshot: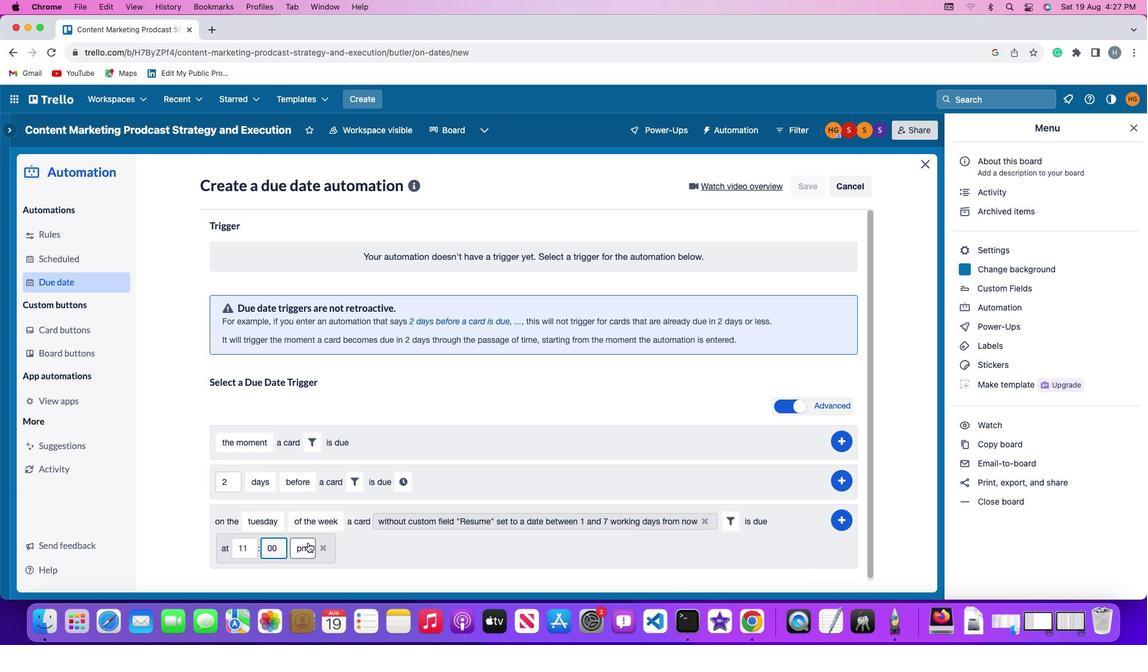 
Action: Mouse moved to (317, 505)
Screenshot: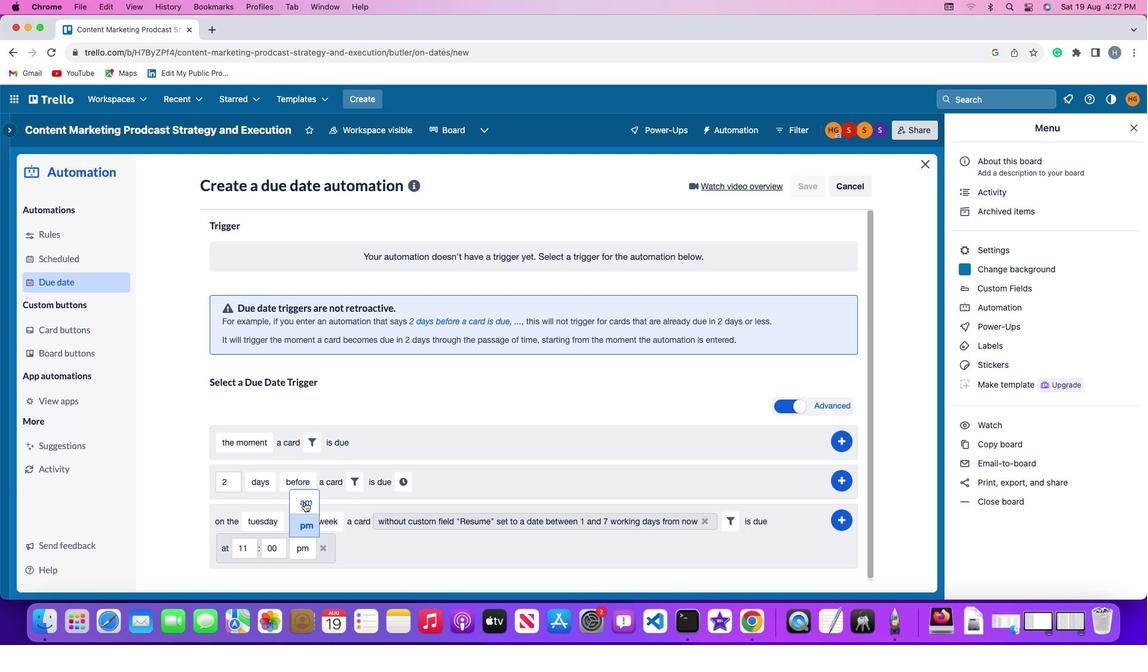 
Action: Mouse pressed left at (317, 505)
Screenshot: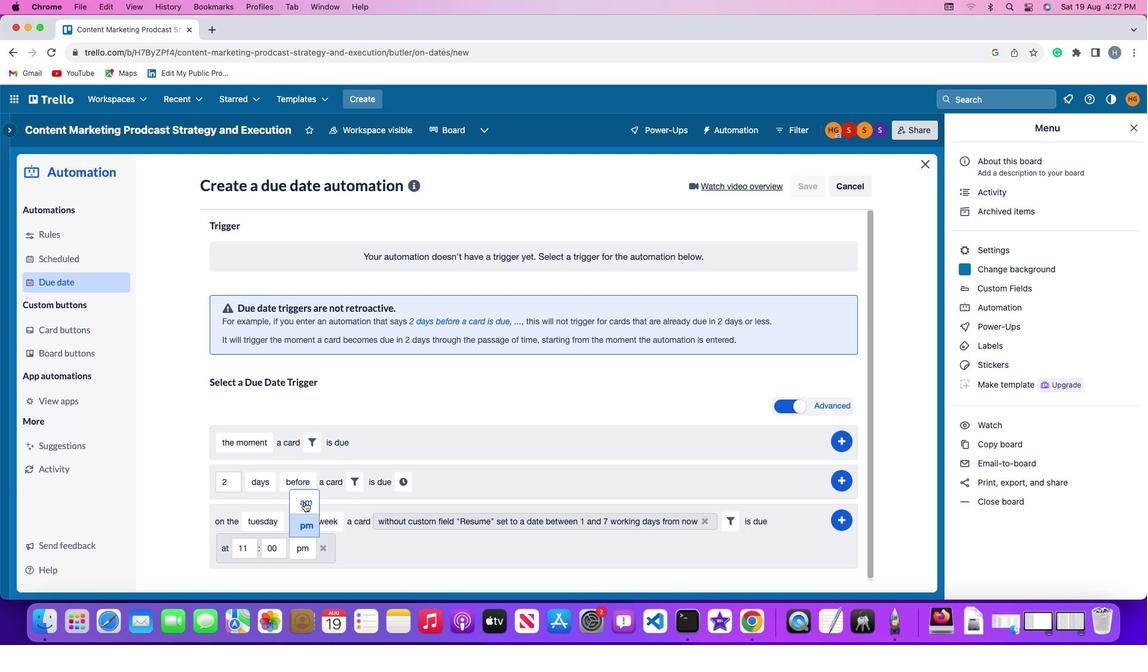 
Action: Mouse moved to (833, 518)
Screenshot: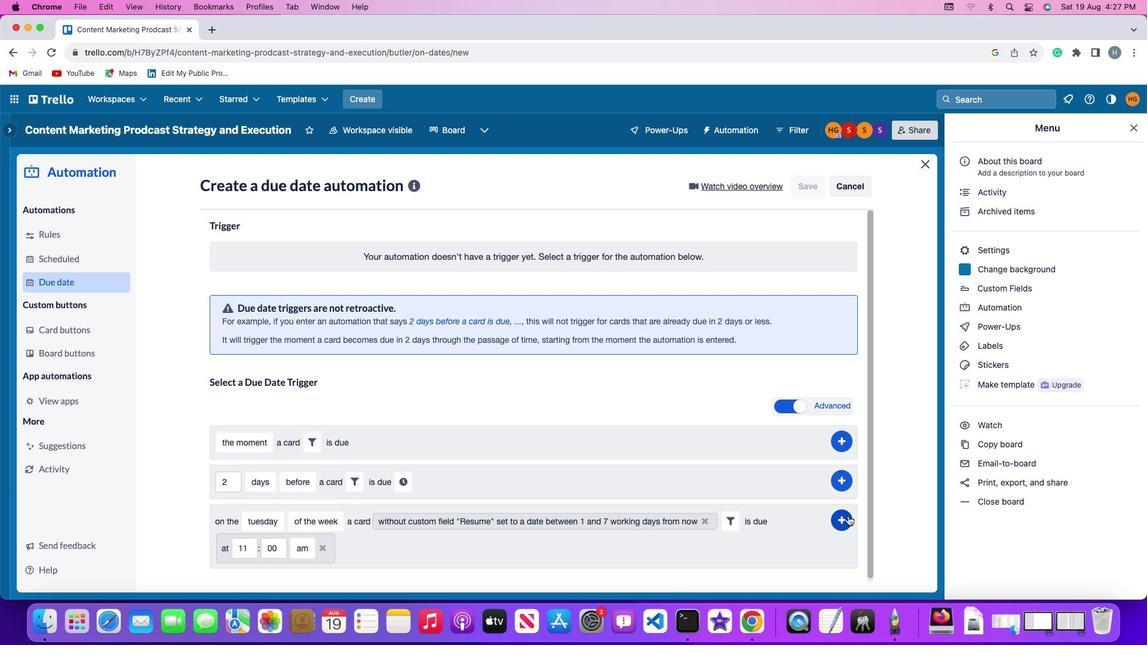 
Action: Mouse pressed left at (833, 518)
Screenshot: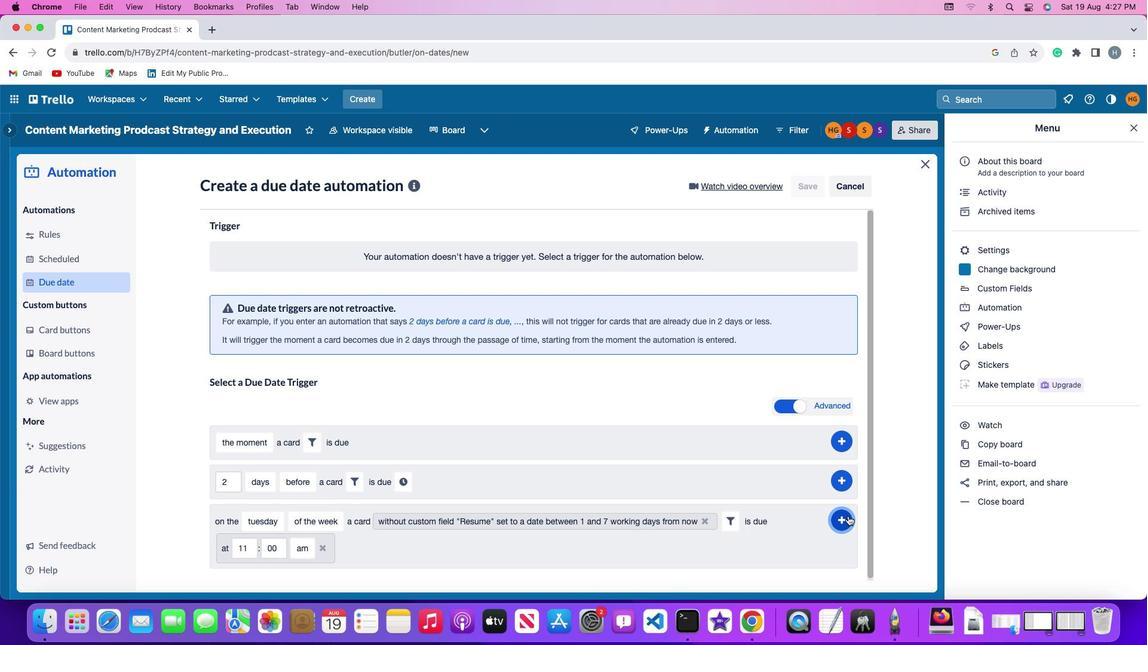 
Action: Mouse moved to (886, 443)
Screenshot: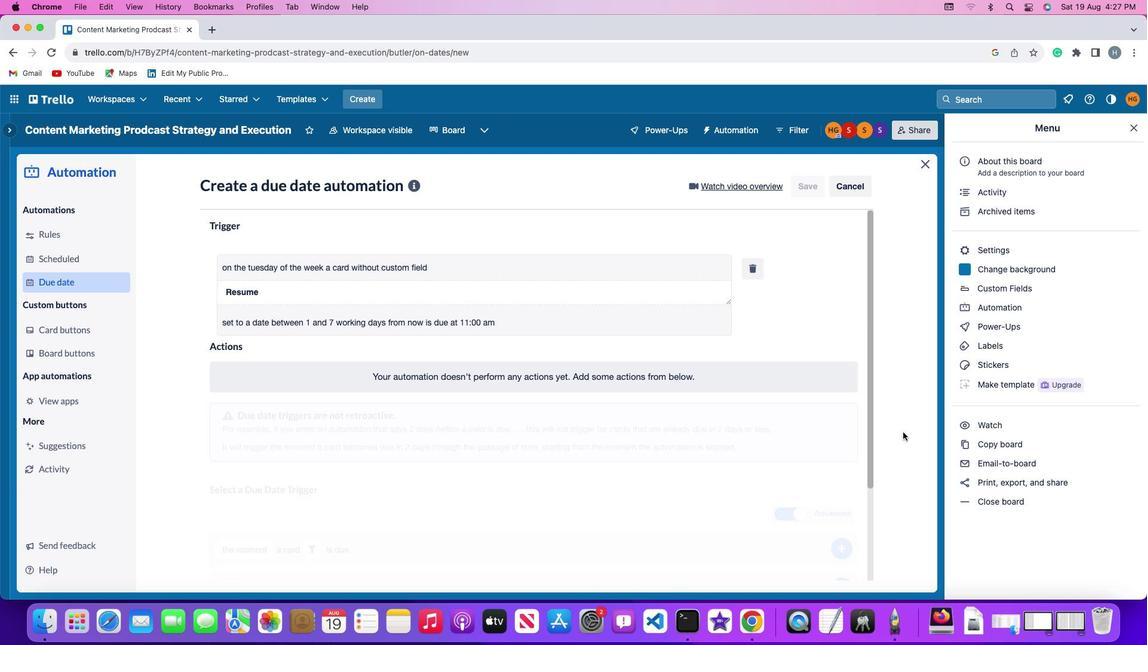 
